 Task: Look for space in Alghero, Italy from 1st August, 2023 to 5th August, 2023 for 1 adult in price range Rs.6000 to Rs.15000. Place can be entire place with 1  bedroom having 1 bed and 1 bathroom. Property type can be house, flat, guest house. Amenities needed are: wifi, washing machine. Booking option can be shelf check-in. Required host language is English.
Action: Mouse moved to (391, 75)
Screenshot: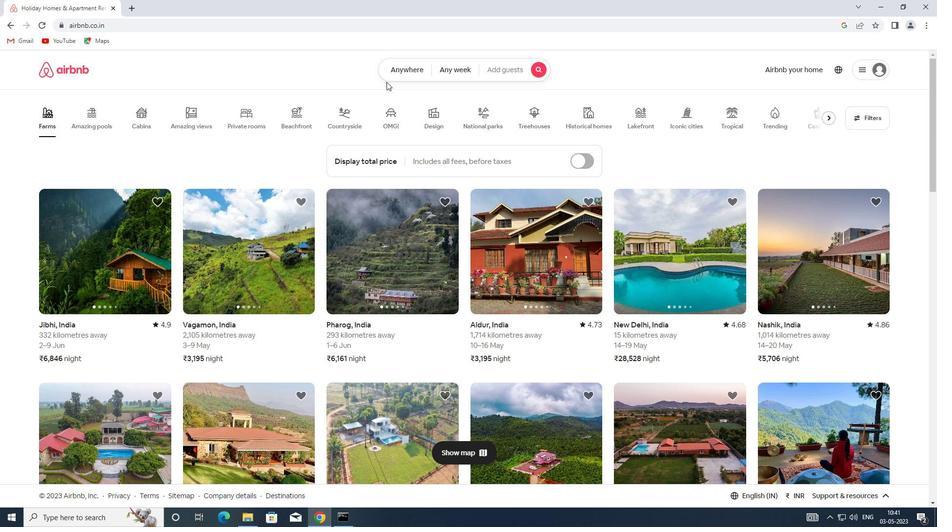 
Action: Mouse pressed left at (391, 75)
Screenshot: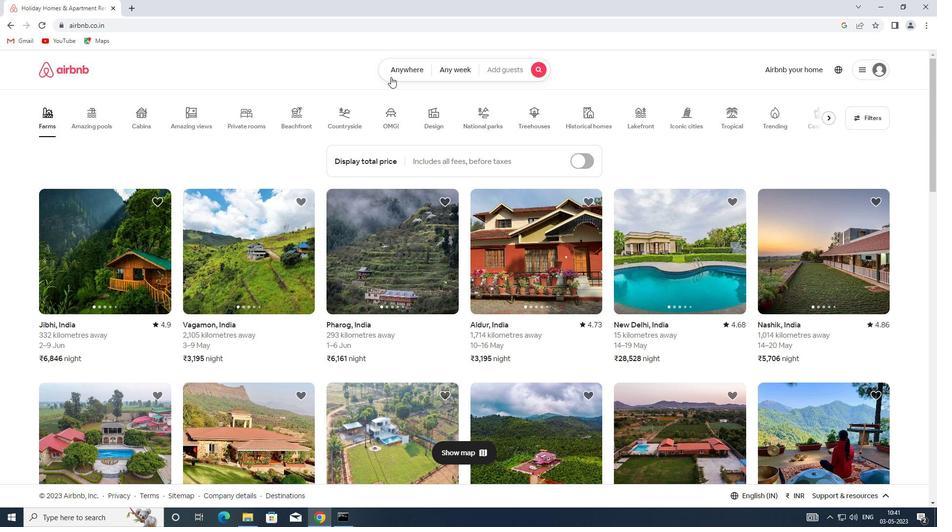 
Action: Mouse moved to (326, 106)
Screenshot: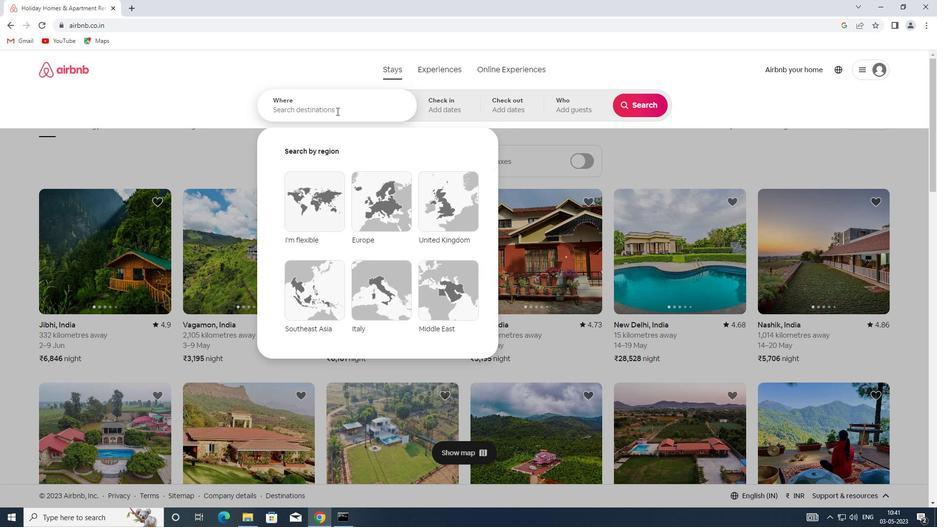 
Action: Mouse pressed left at (326, 106)
Screenshot: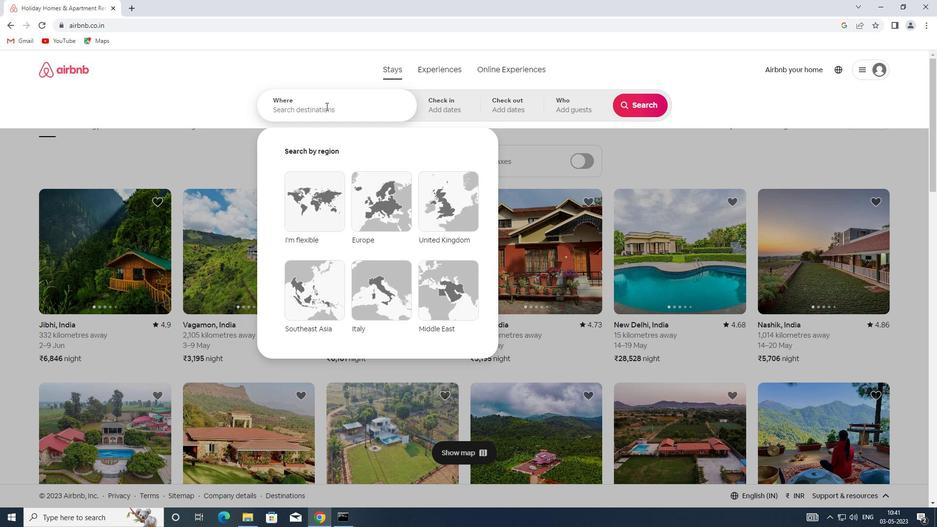 
Action: Key pressed <Key.shift>ALGHERO
Screenshot: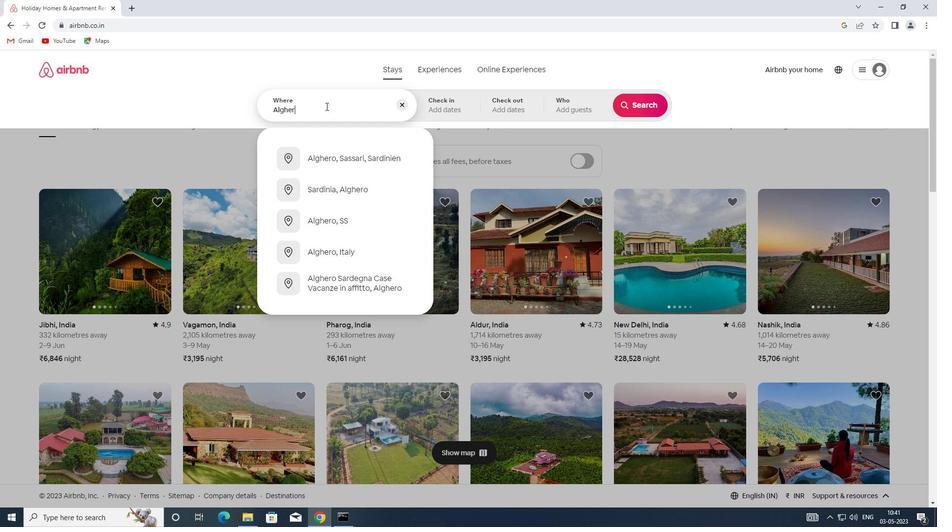 
Action: Mouse moved to (357, 216)
Screenshot: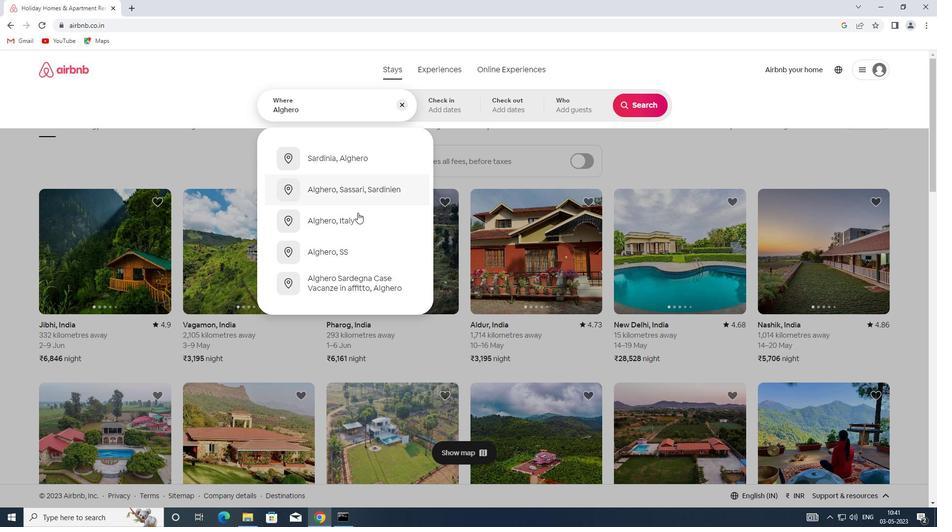 
Action: Mouse pressed left at (357, 216)
Screenshot: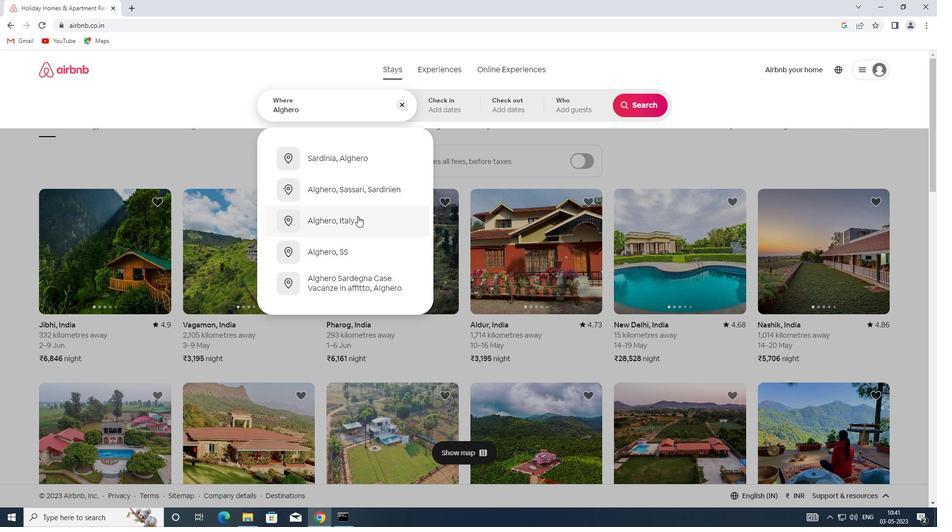 
Action: Mouse moved to (640, 185)
Screenshot: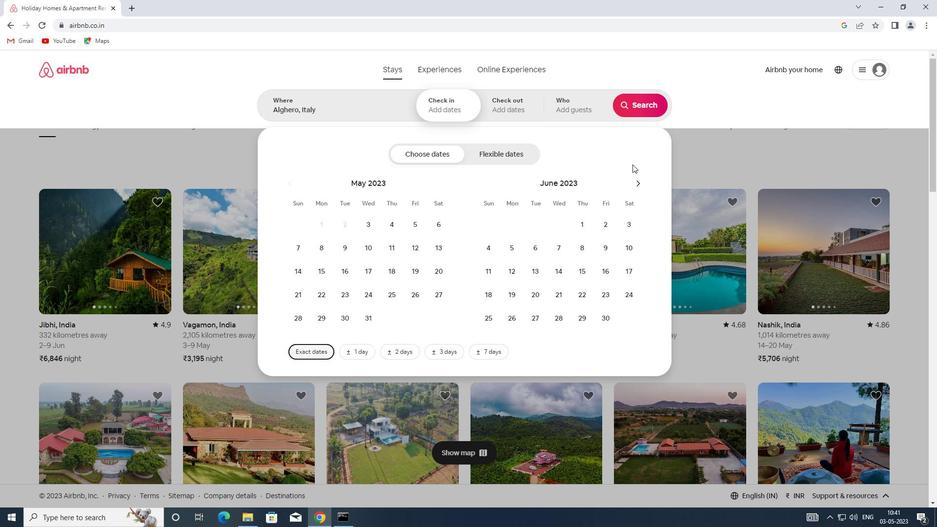 
Action: Mouse pressed left at (640, 185)
Screenshot: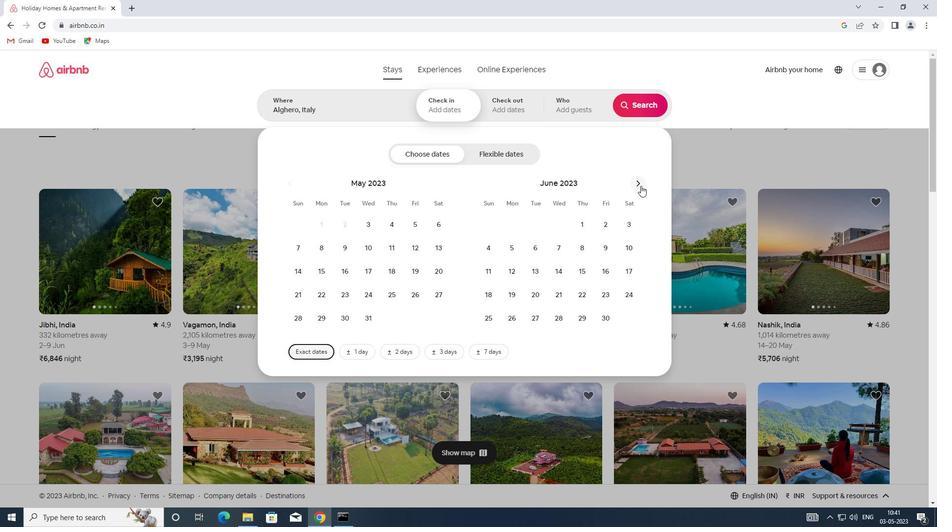
Action: Mouse pressed left at (640, 185)
Screenshot: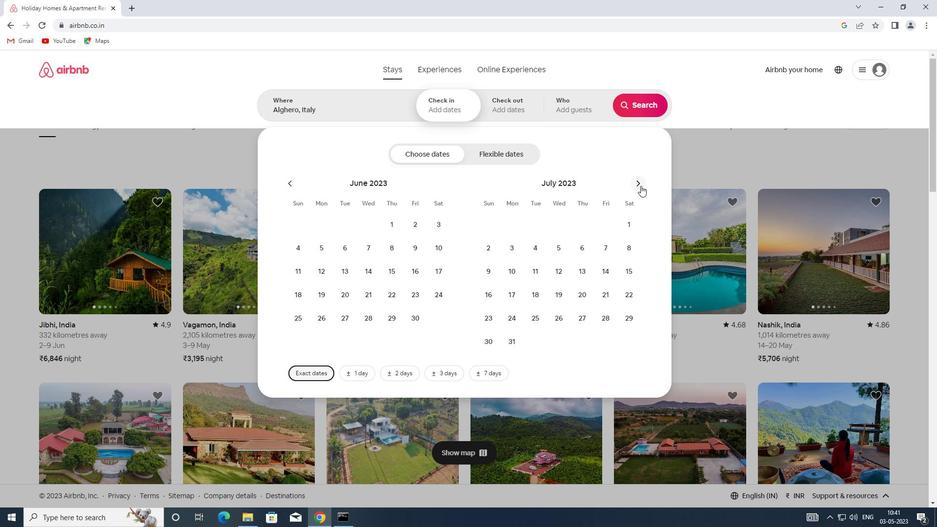 
Action: Mouse moved to (534, 219)
Screenshot: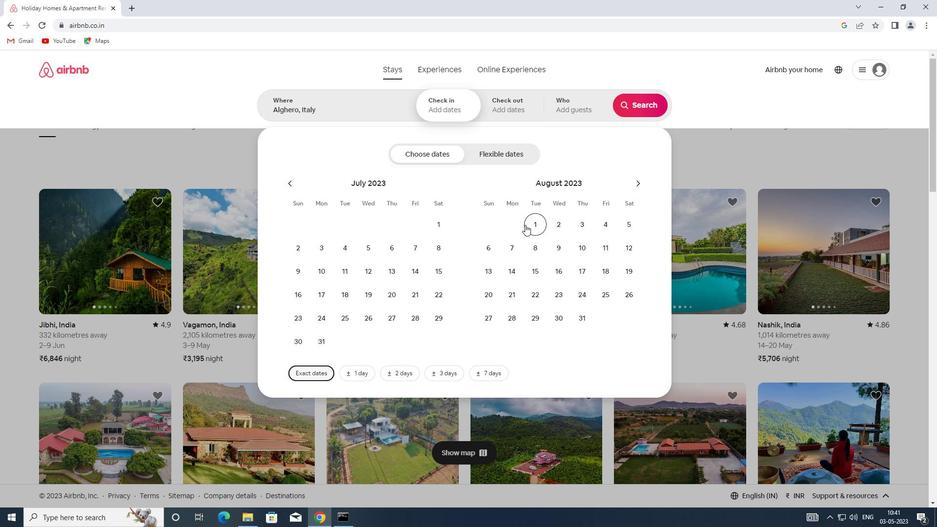 
Action: Mouse pressed left at (534, 219)
Screenshot: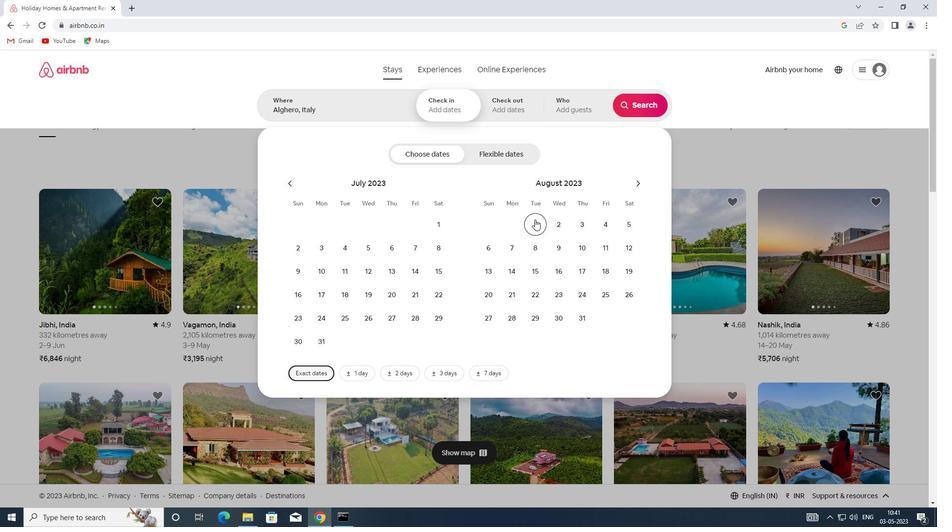 
Action: Mouse moved to (625, 227)
Screenshot: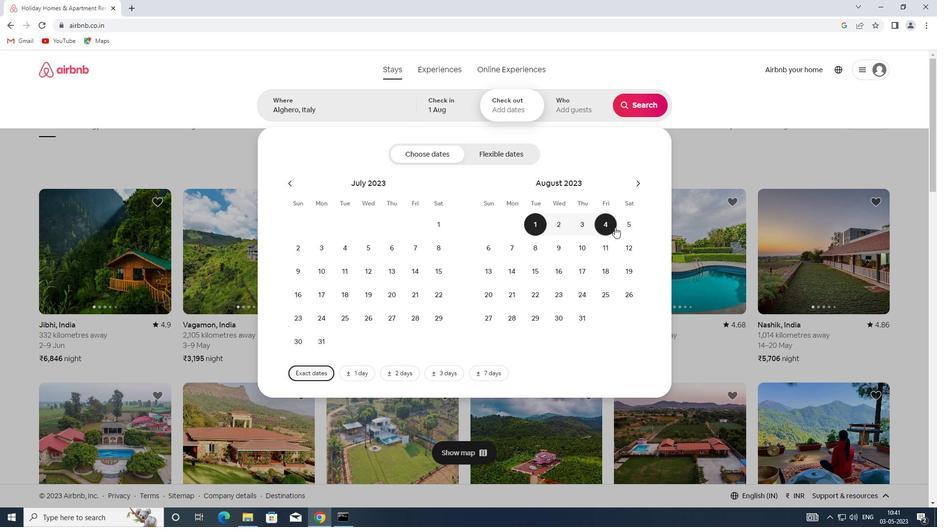 
Action: Mouse pressed left at (625, 227)
Screenshot: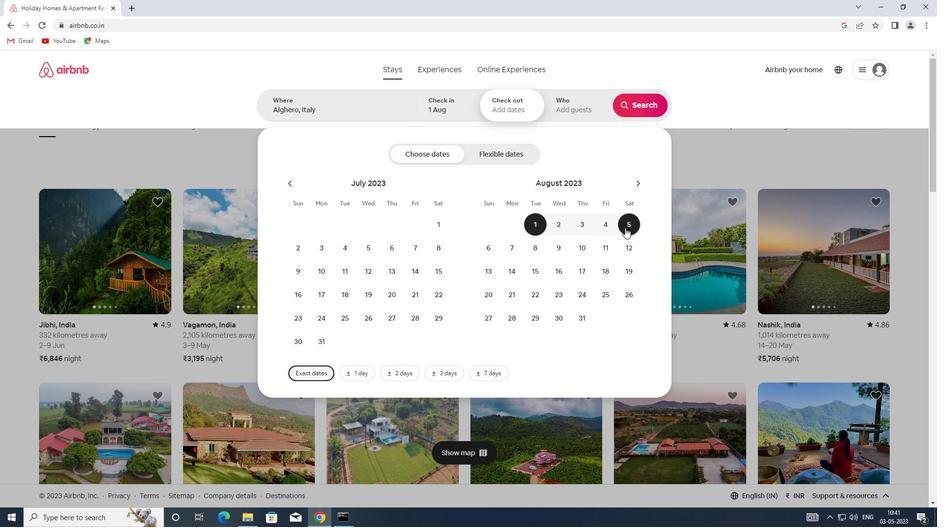 
Action: Mouse moved to (575, 103)
Screenshot: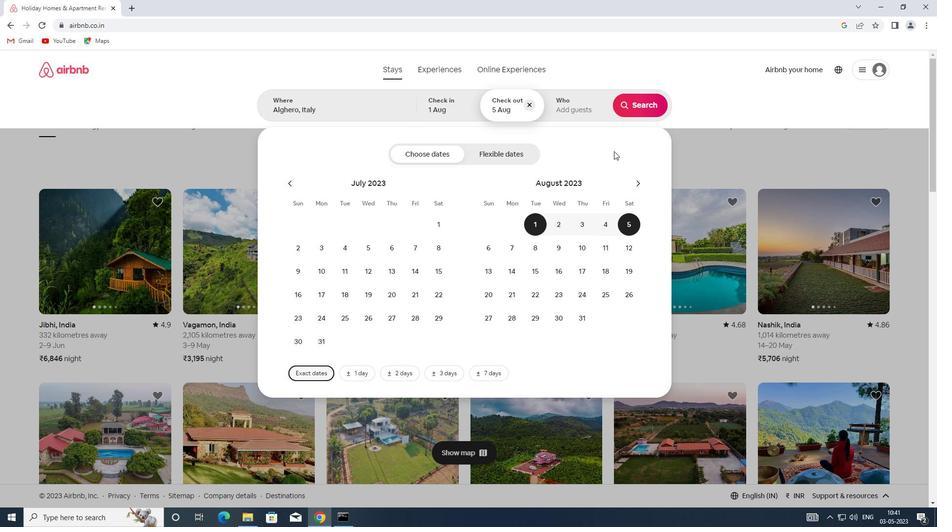 
Action: Mouse pressed left at (575, 103)
Screenshot: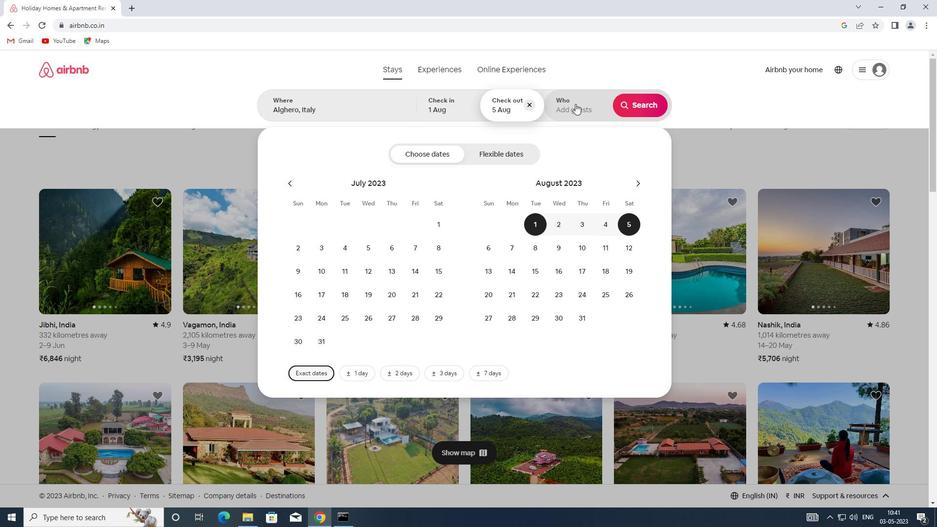 
Action: Mouse moved to (645, 154)
Screenshot: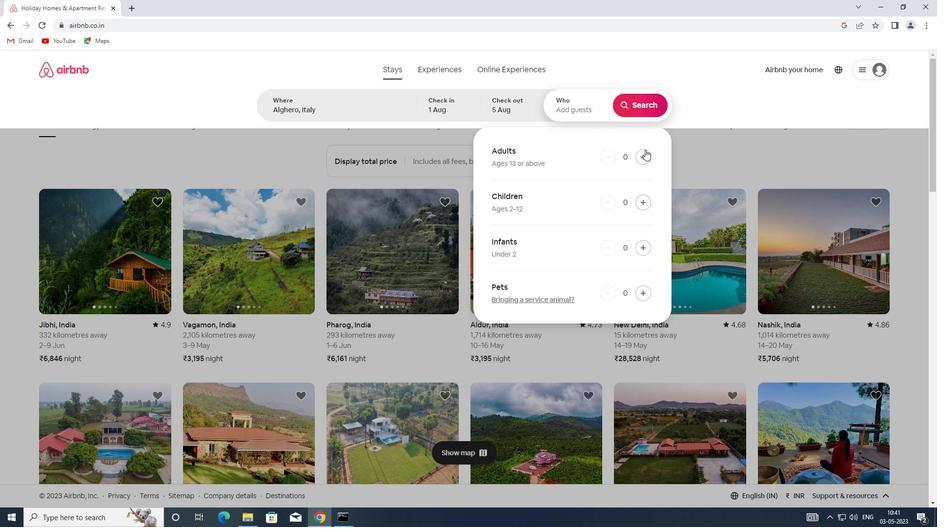 
Action: Mouse pressed left at (645, 154)
Screenshot: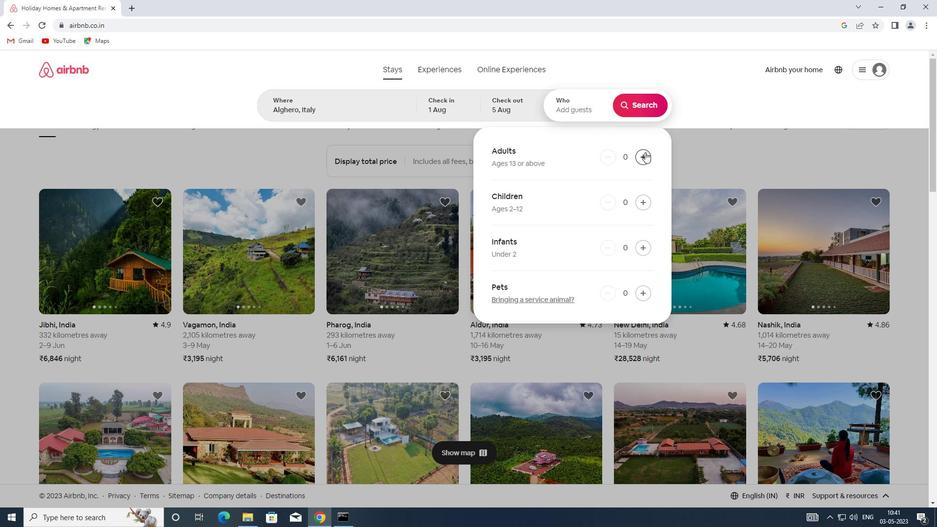 
Action: Mouse moved to (643, 100)
Screenshot: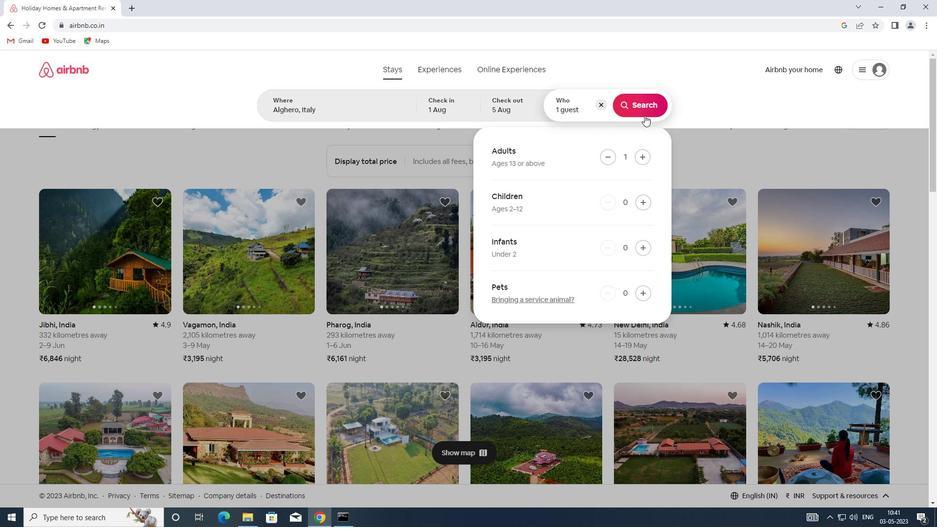
Action: Mouse pressed left at (643, 100)
Screenshot: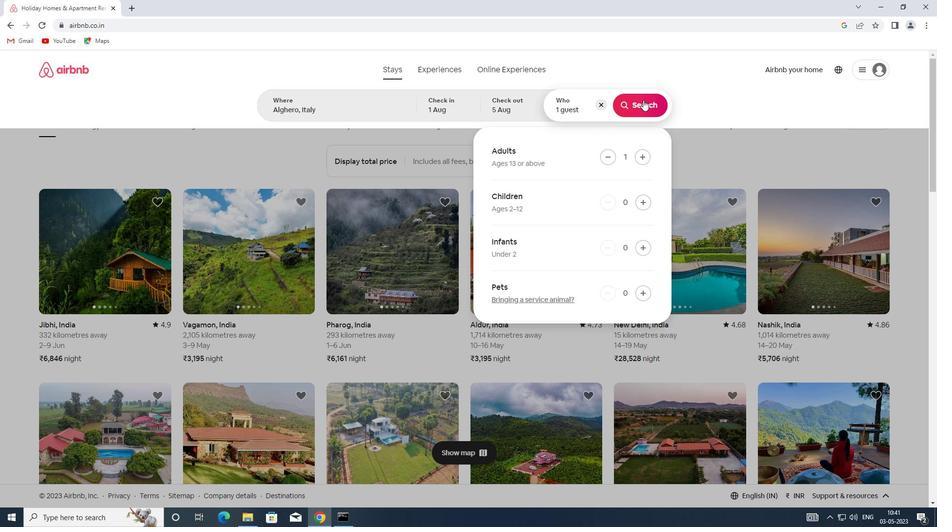
Action: Mouse moved to (892, 106)
Screenshot: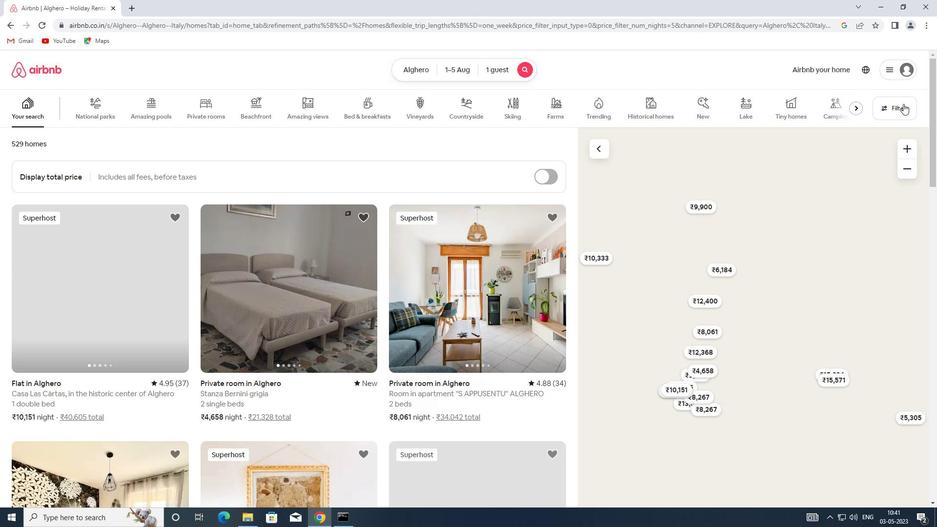 
Action: Mouse pressed left at (892, 106)
Screenshot: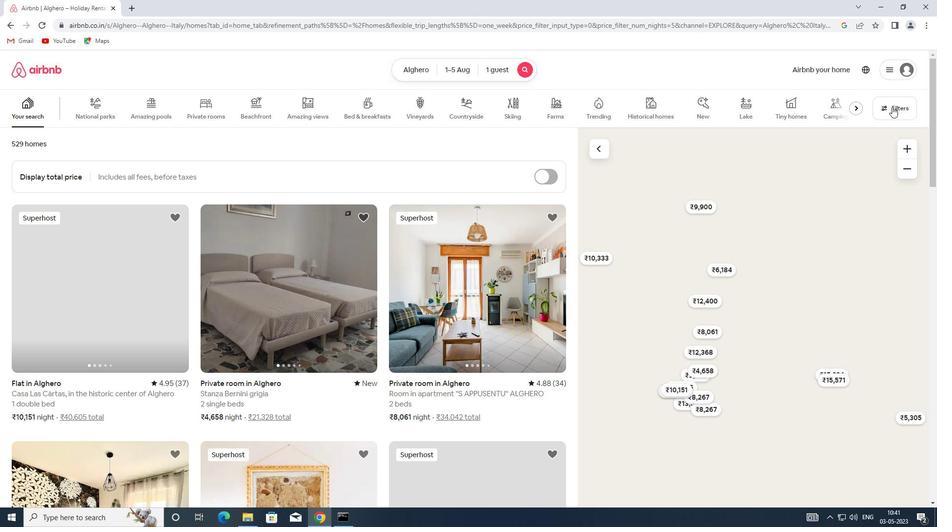 
Action: Mouse moved to (342, 232)
Screenshot: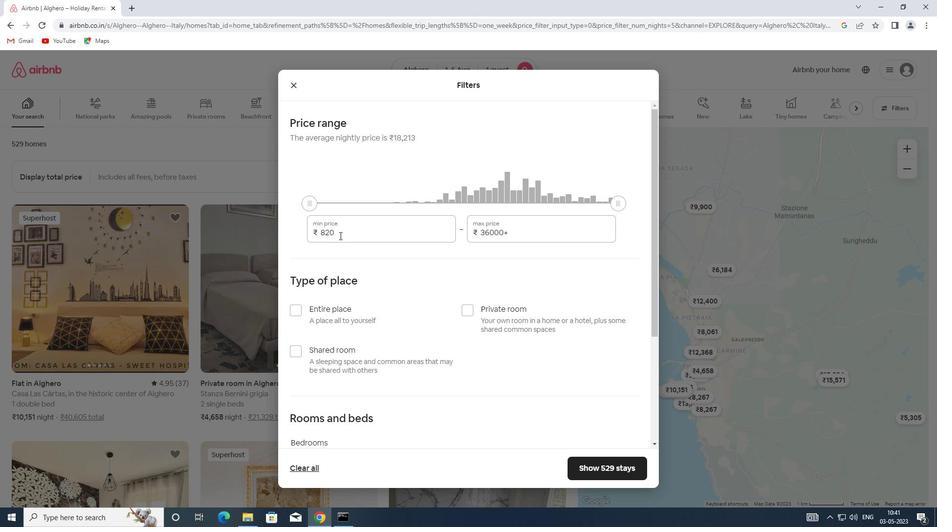 
Action: Mouse pressed left at (342, 232)
Screenshot: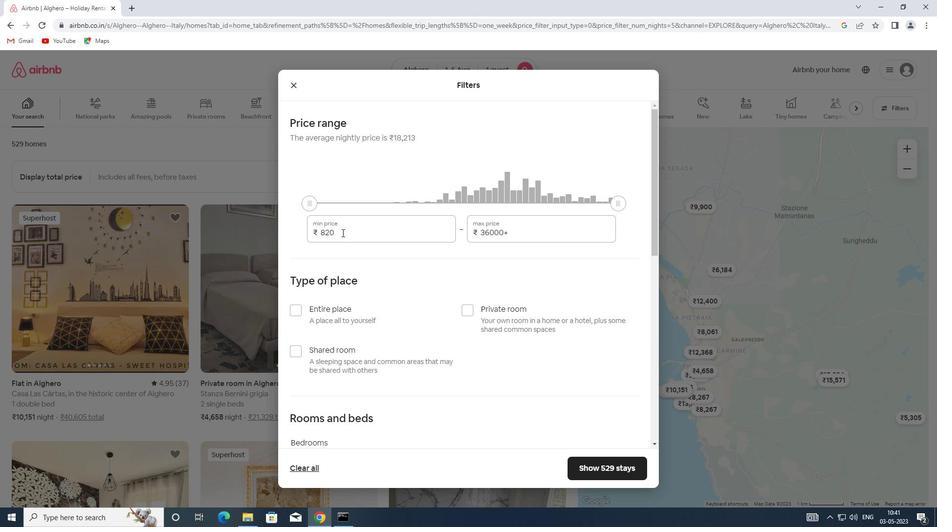 
Action: Mouse moved to (293, 232)
Screenshot: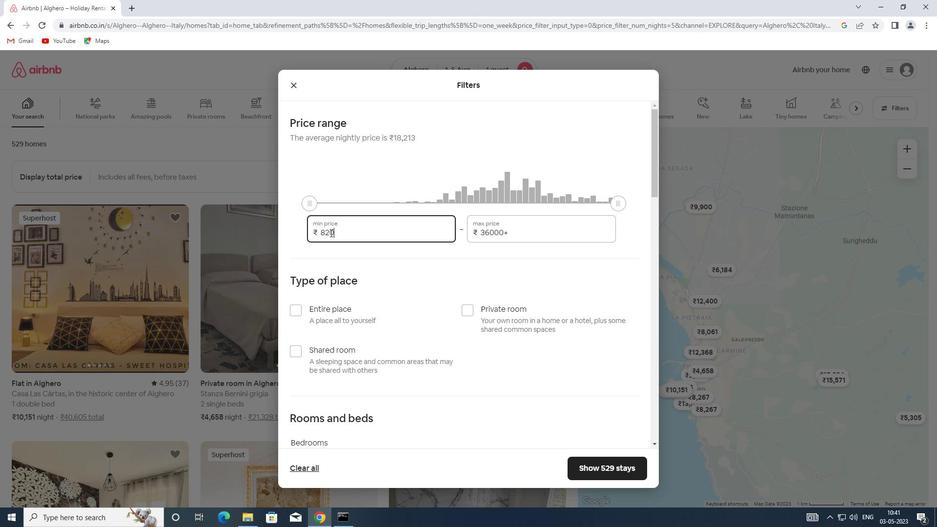 
Action: Key pressed 6000
Screenshot: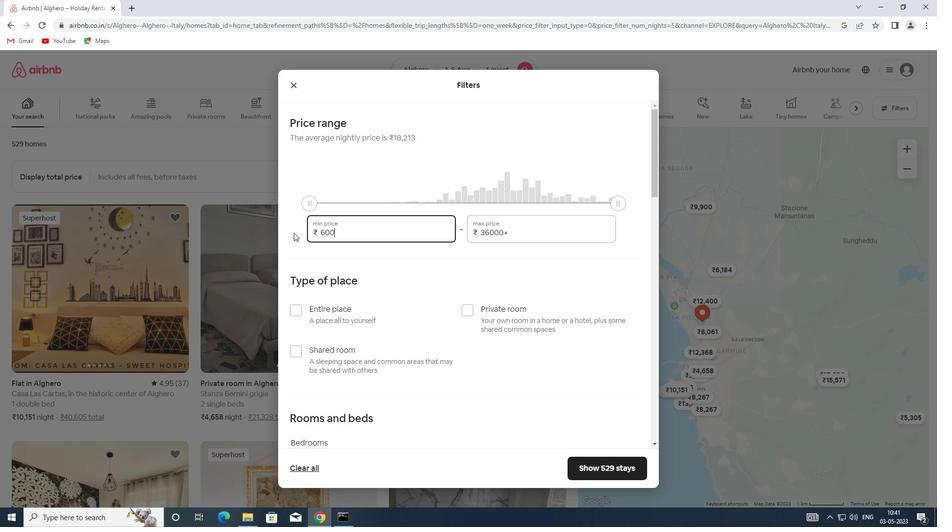 
Action: Mouse moved to (527, 233)
Screenshot: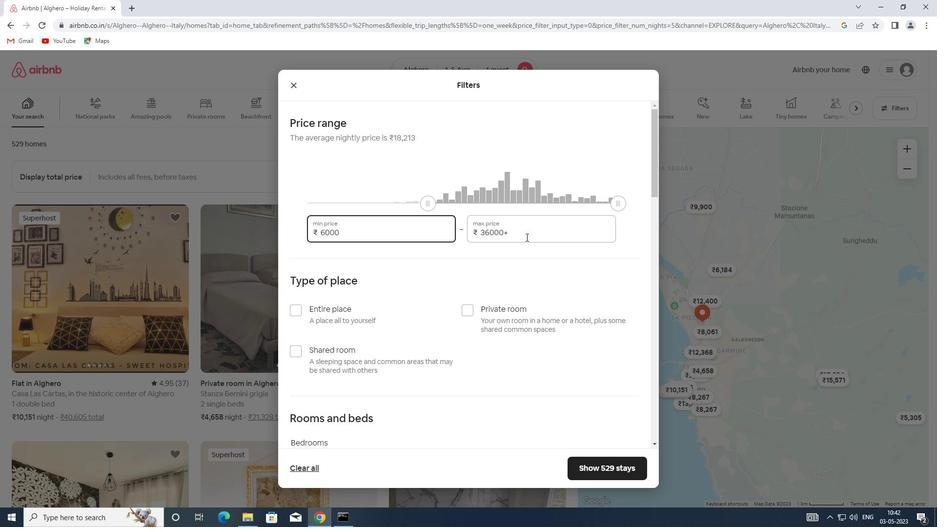 
Action: Mouse pressed left at (527, 233)
Screenshot: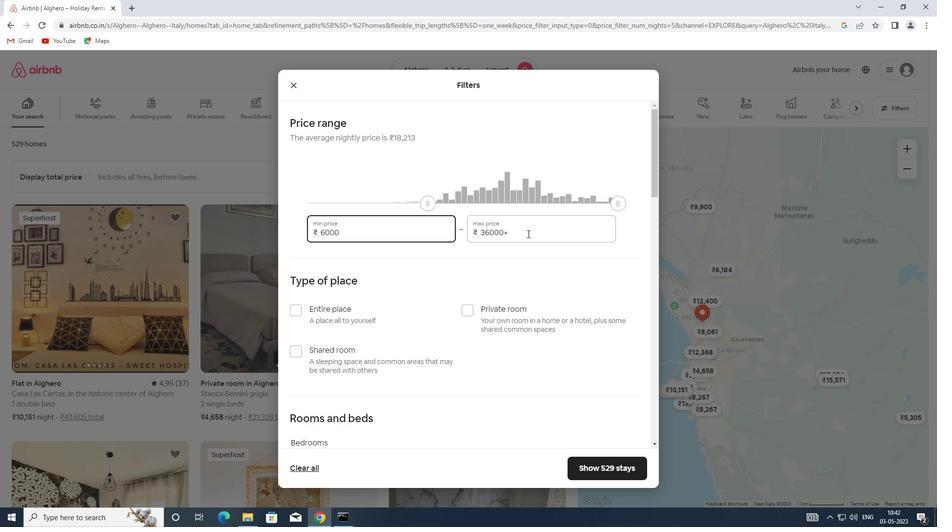 
Action: Mouse moved to (444, 233)
Screenshot: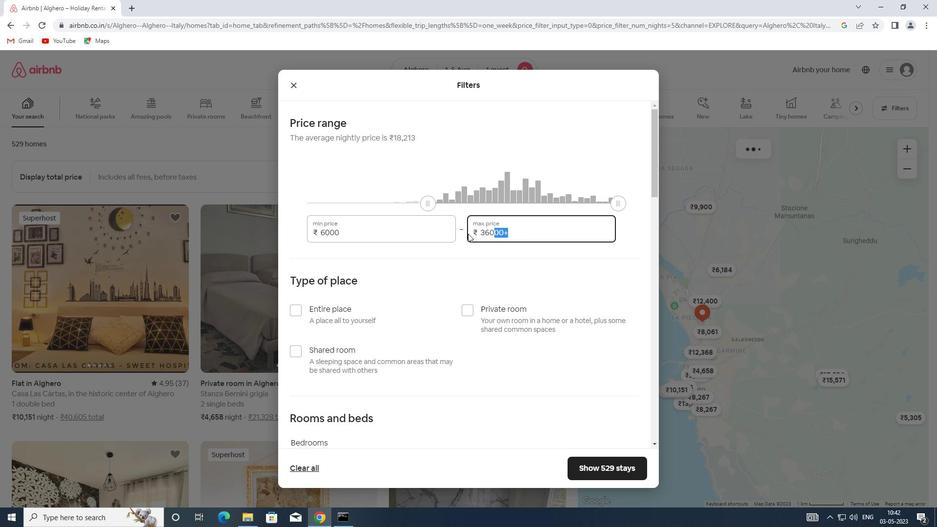 
Action: Key pressed 15000
Screenshot: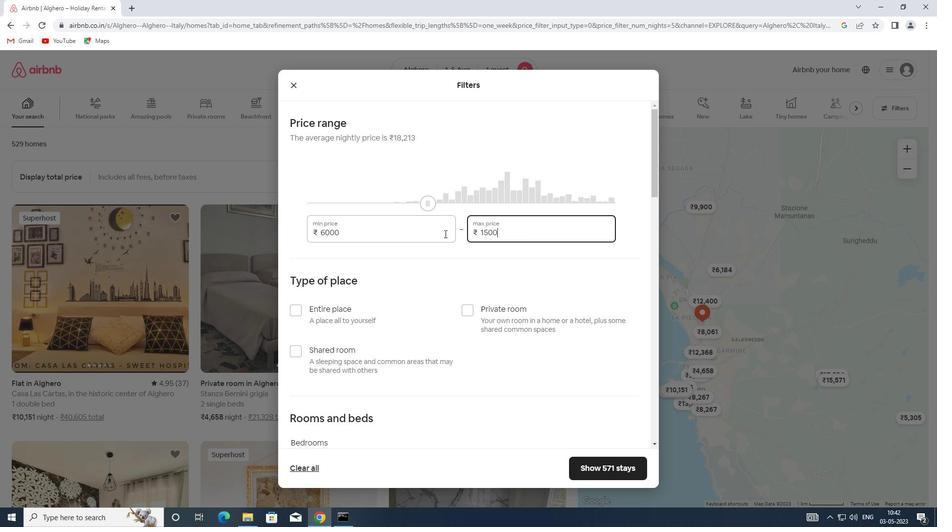 
Action: Mouse moved to (323, 315)
Screenshot: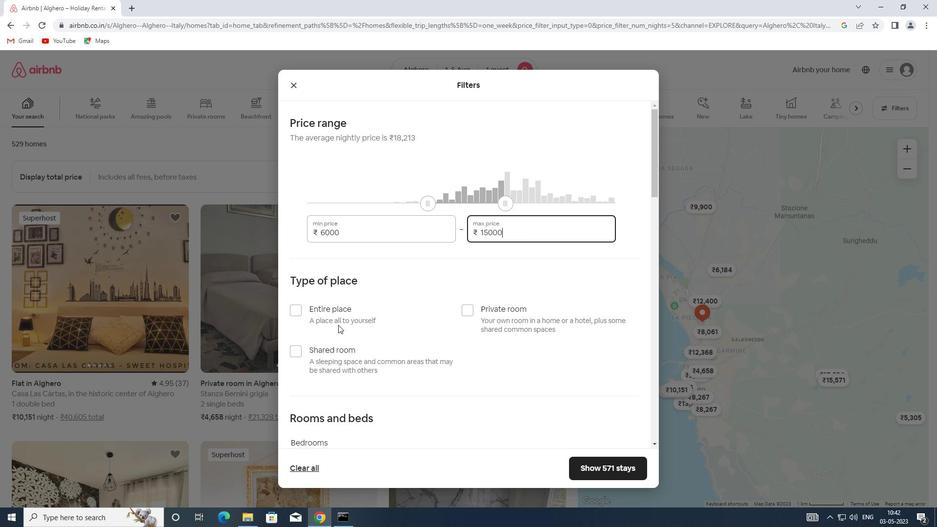 
Action: Mouse pressed left at (323, 315)
Screenshot: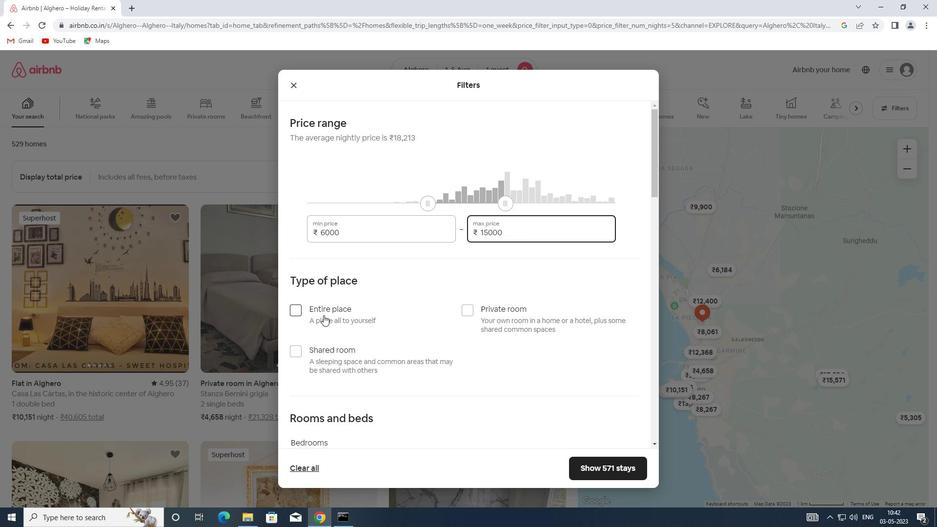 
Action: Mouse scrolled (323, 314) with delta (0, 0)
Screenshot: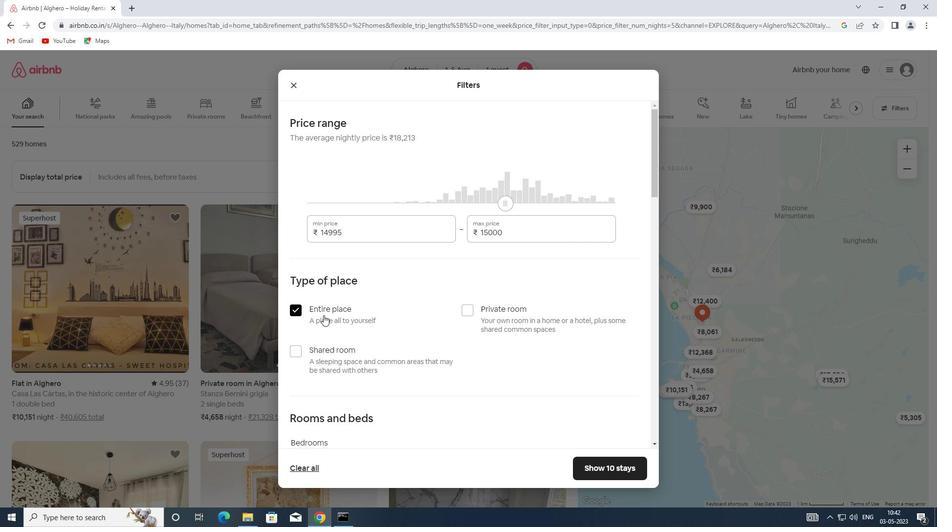 
Action: Mouse moved to (312, 313)
Screenshot: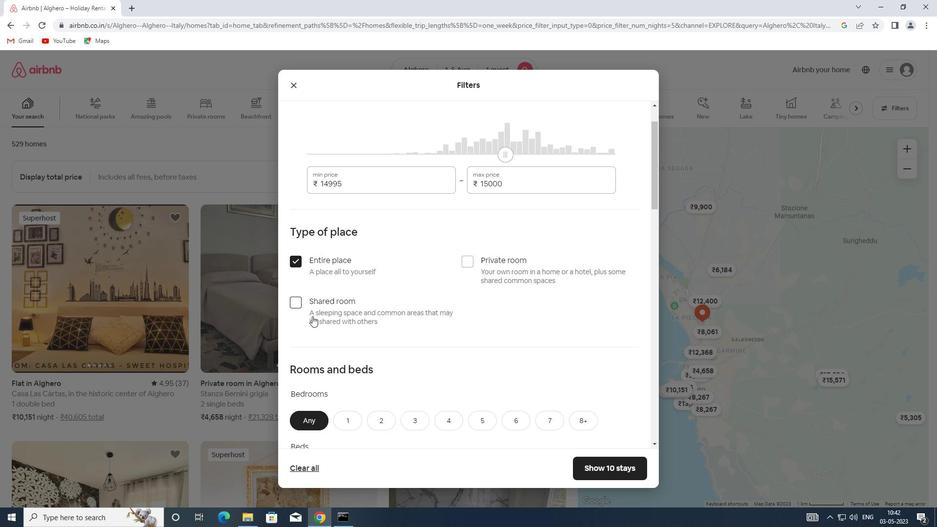 
Action: Mouse scrolled (312, 313) with delta (0, 0)
Screenshot: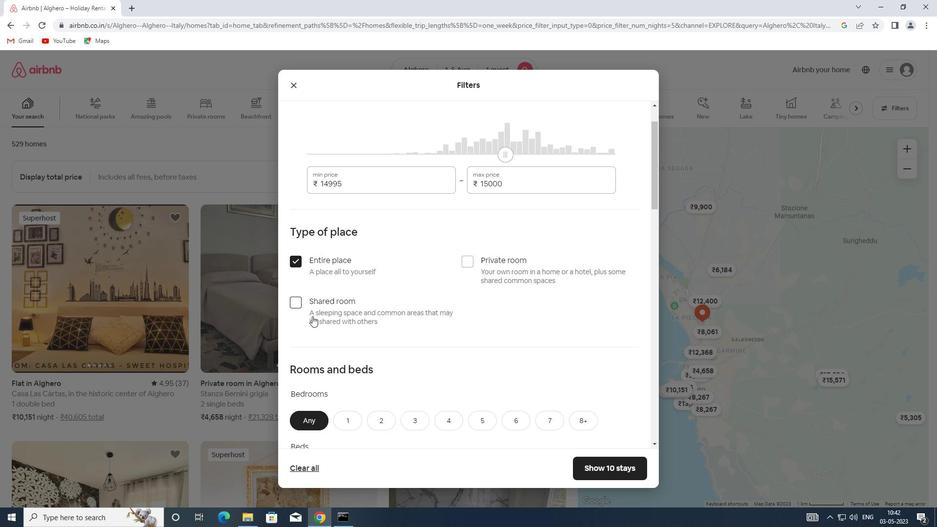 
Action: Mouse scrolled (312, 313) with delta (0, 0)
Screenshot: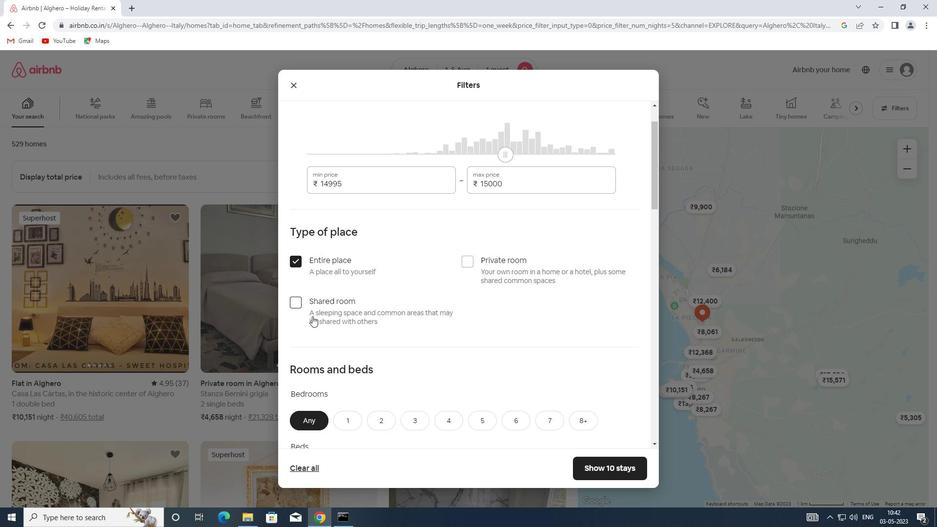 
Action: Mouse scrolled (312, 313) with delta (0, 0)
Screenshot: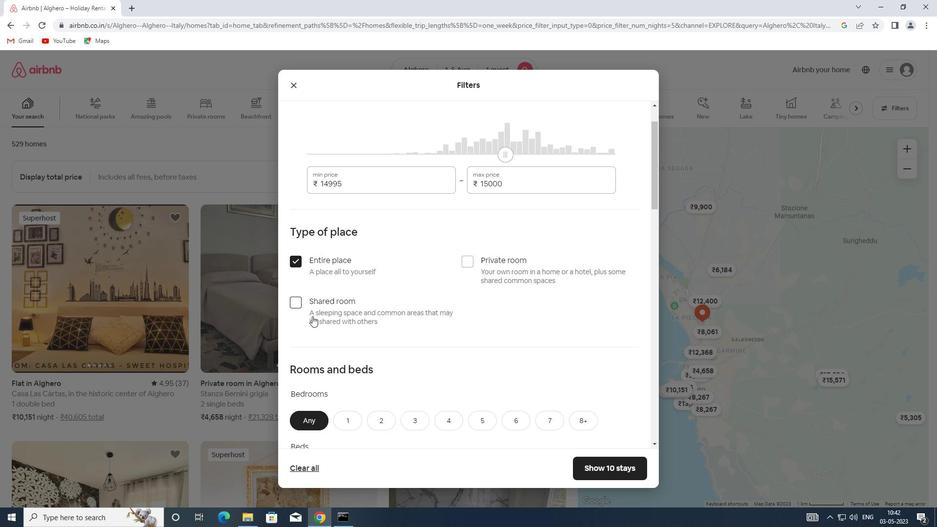 
Action: Mouse scrolled (312, 313) with delta (0, 0)
Screenshot: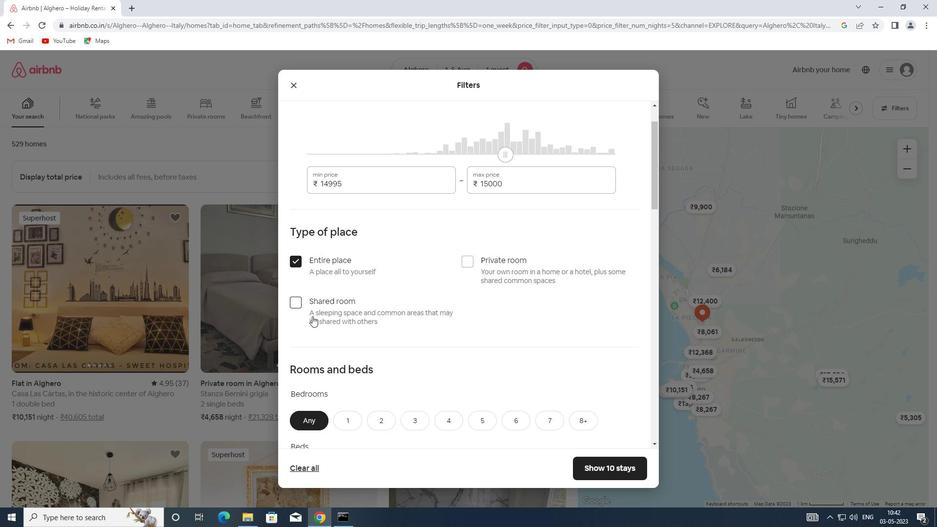 
Action: Mouse scrolled (312, 313) with delta (0, 0)
Screenshot: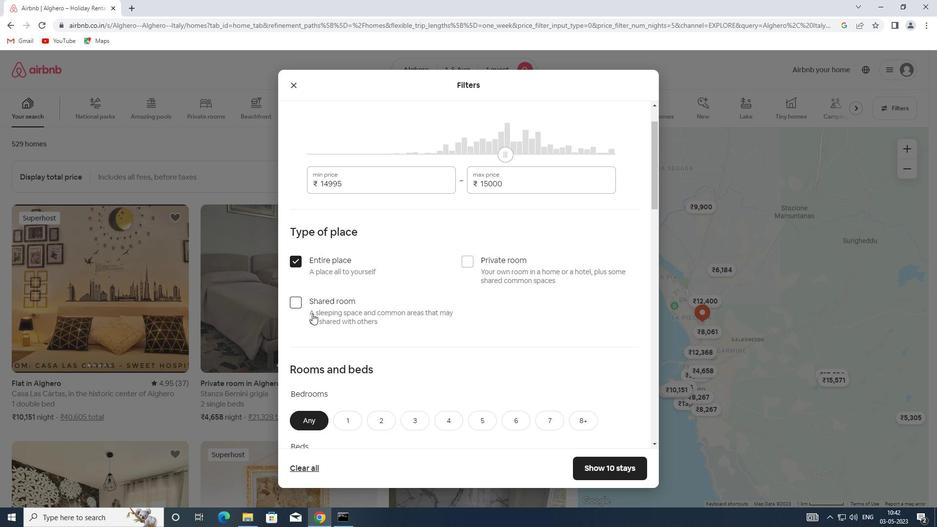 
Action: Mouse moved to (343, 176)
Screenshot: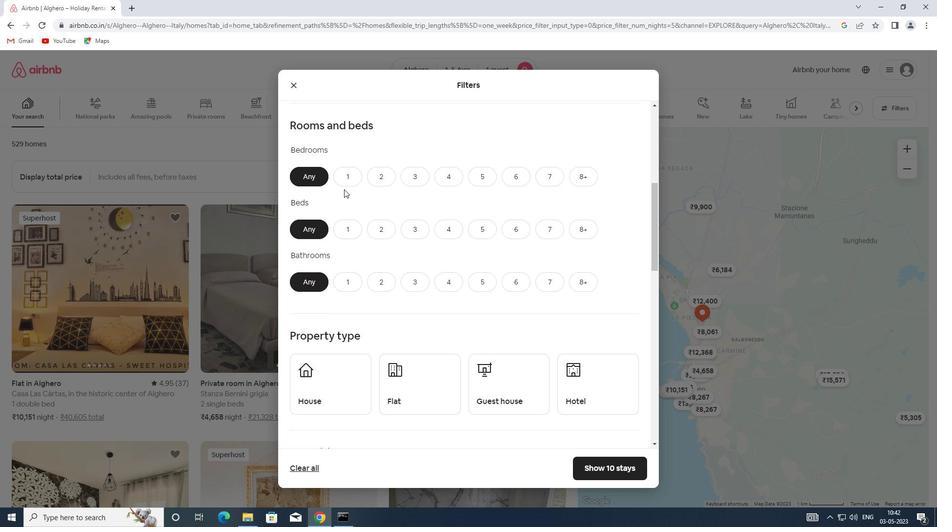 
Action: Mouse pressed left at (343, 176)
Screenshot: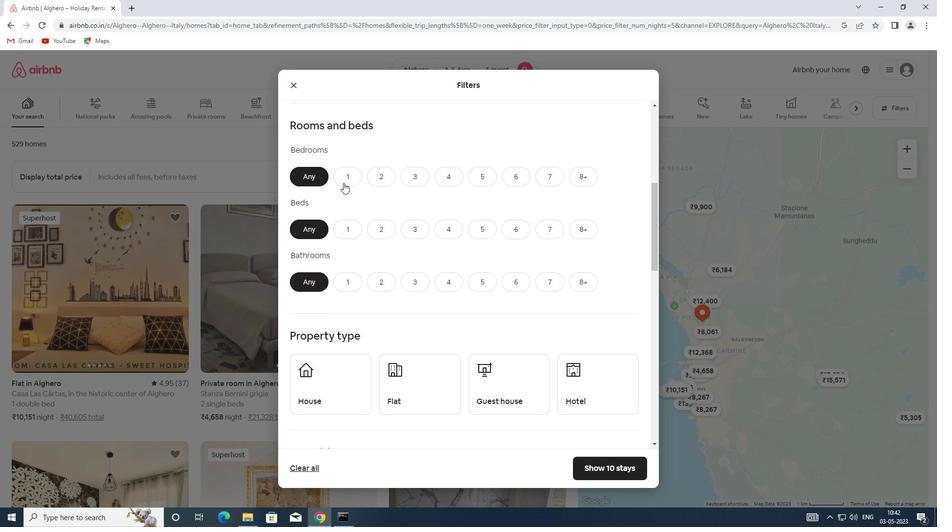 
Action: Mouse moved to (351, 236)
Screenshot: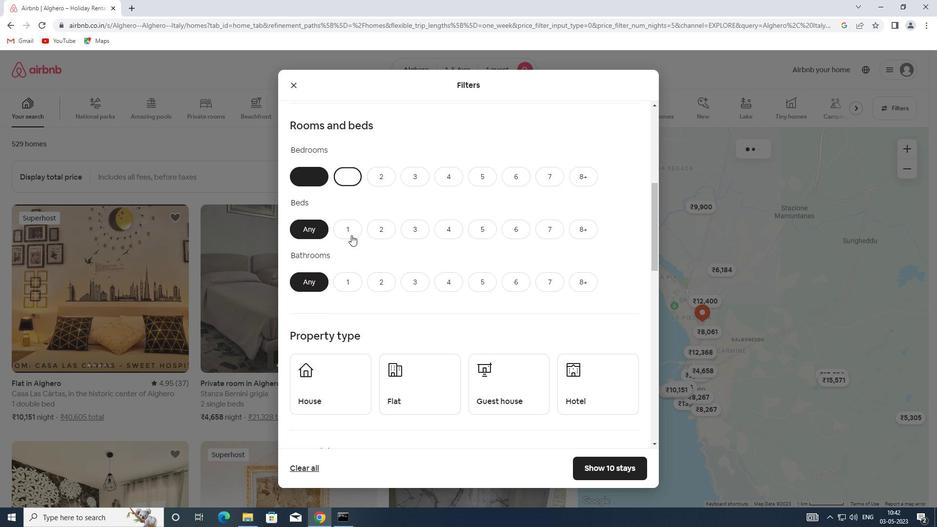 
Action: Mouse pressed left at (351, 236)
Screenshot: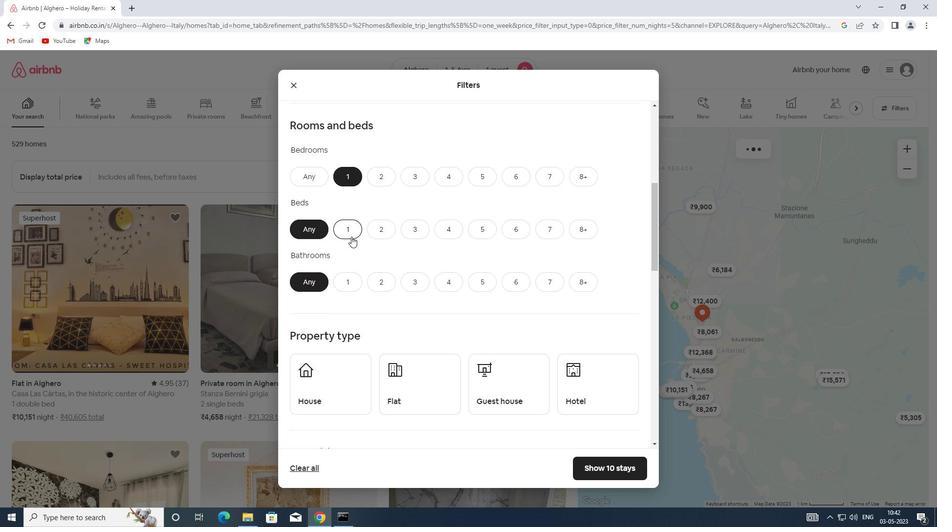 
Action: Mouse moved to (343, 282)
Screenshot: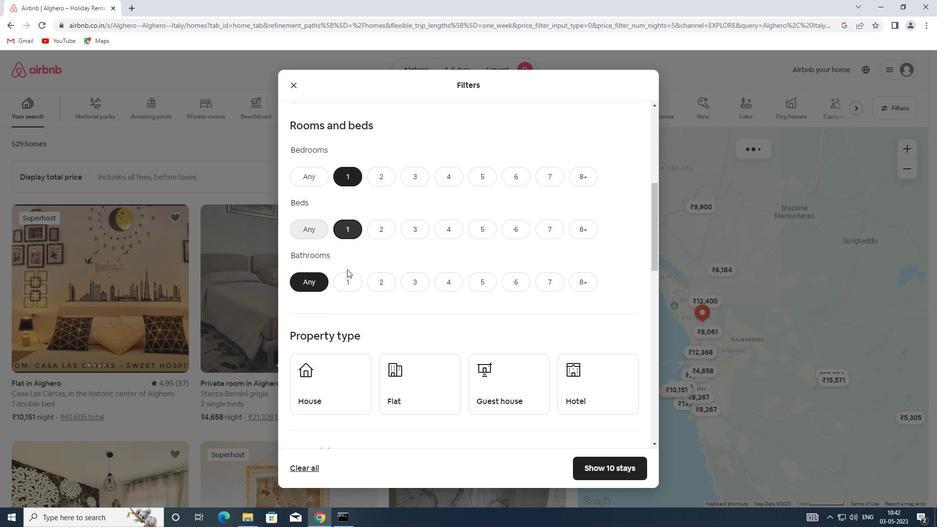 
Action: Mouse pressed left at (343, 282)
Screenshot: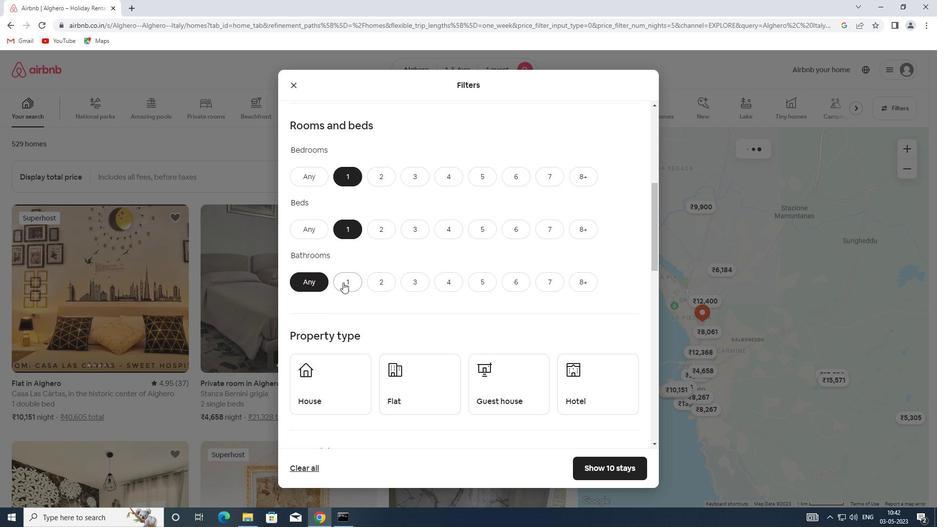 
Action: Mouse scrolled (343, 282) with delta (0, 0)
Screenshot: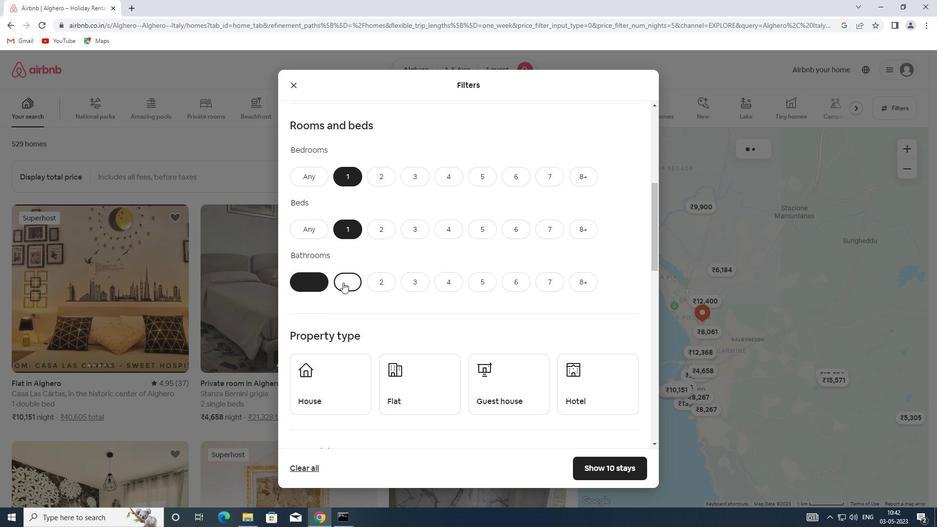 
Action: Mouse scrolled (343, 282) with delta (0, 0)
Screenshot: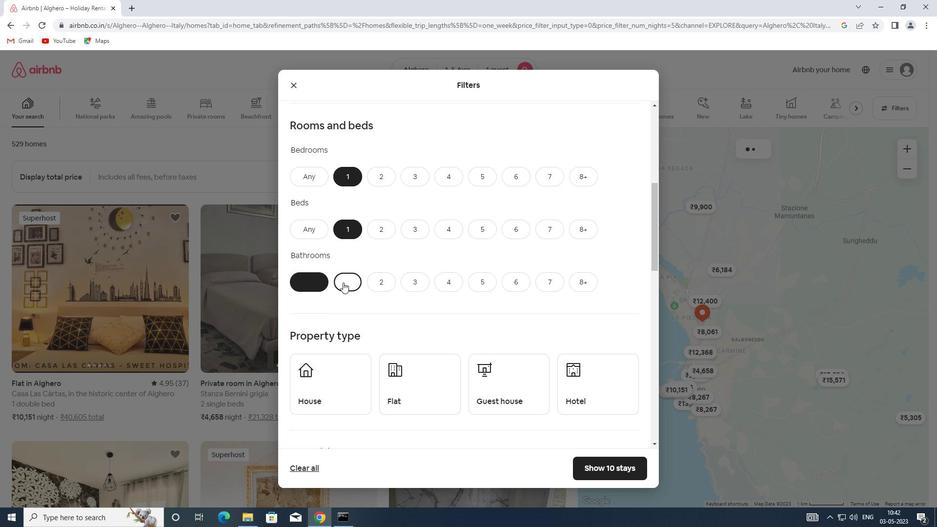 
Action: Mouse scrolled (343, 282) with delta (0, 0)
Screenshot: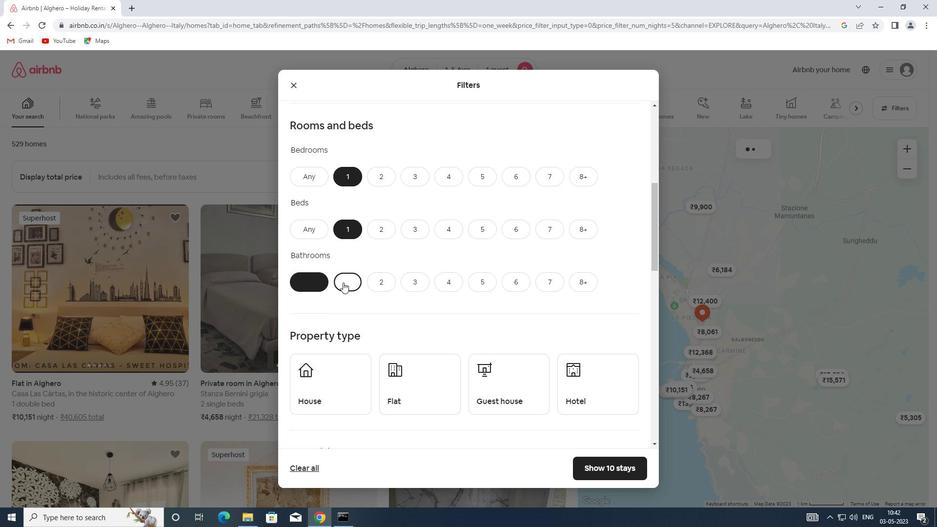 
Action: Mouse moved to (333, 240)
Screenshot: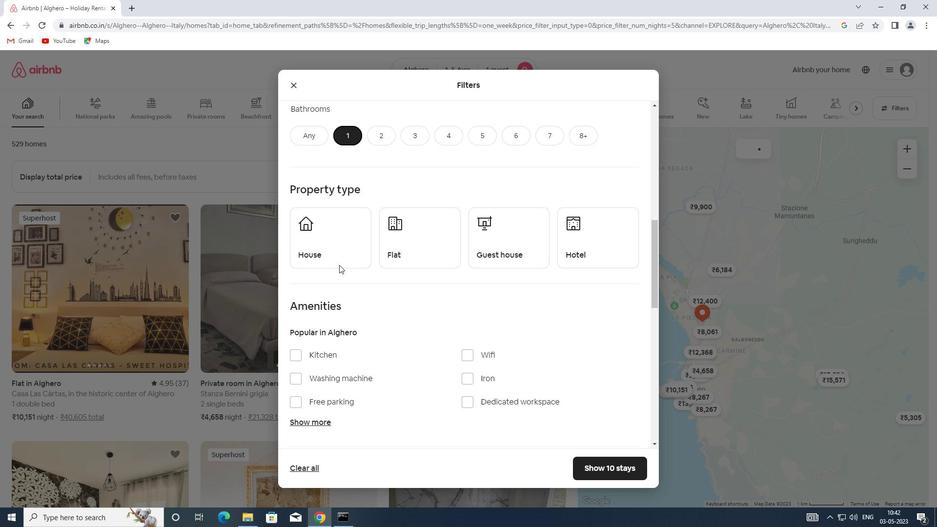 
Action: Mouse pressed left at (333, 240)
Screenshot: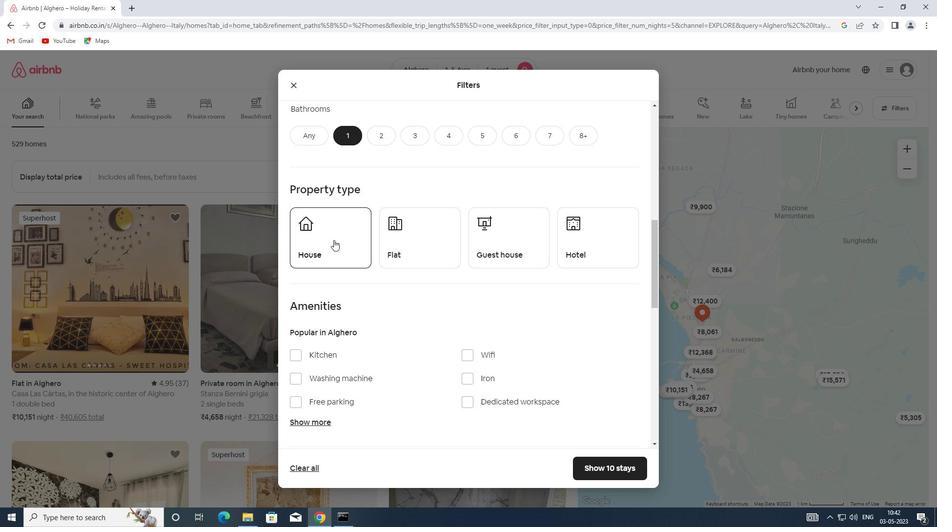 
Action: Mouse moved to (402, 257)
Screenshot: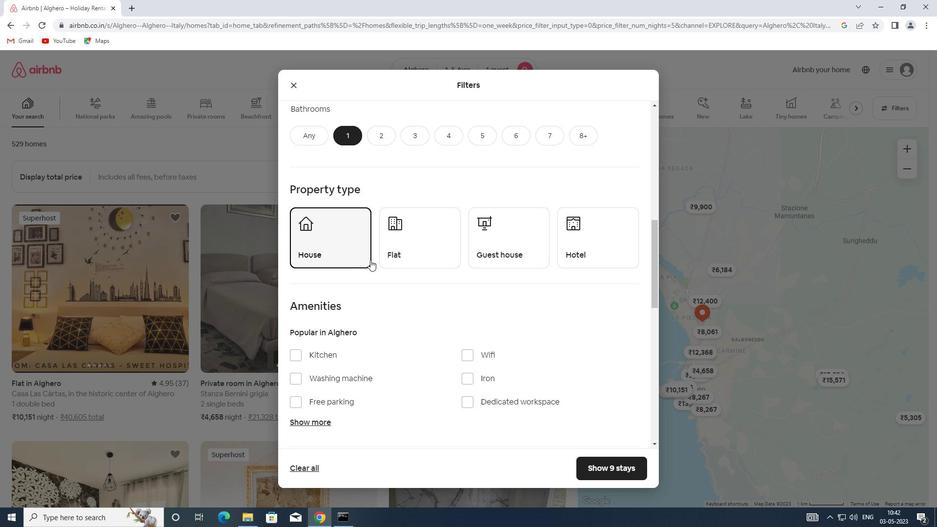 
Action: Mouse pressed left at (402, 257)
Screenshot: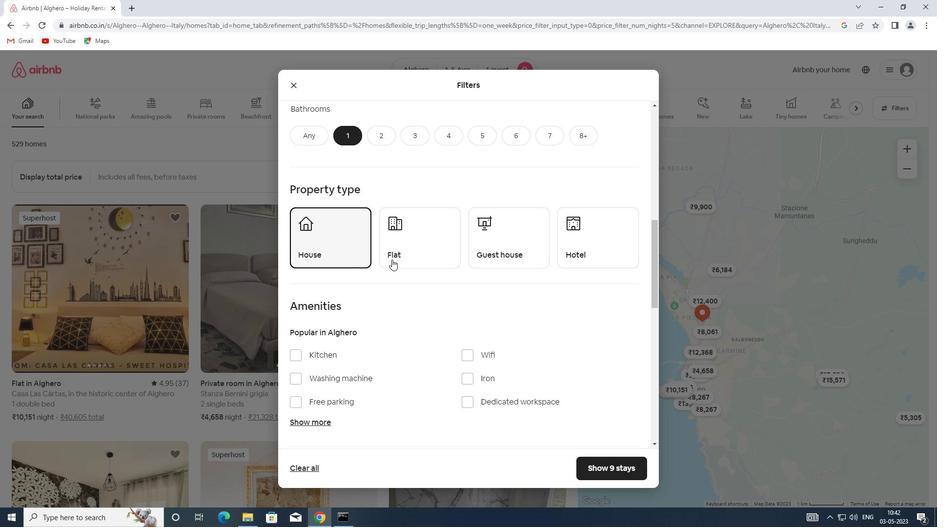 
Action: Mouse moved to (499, 250)
Screenshot: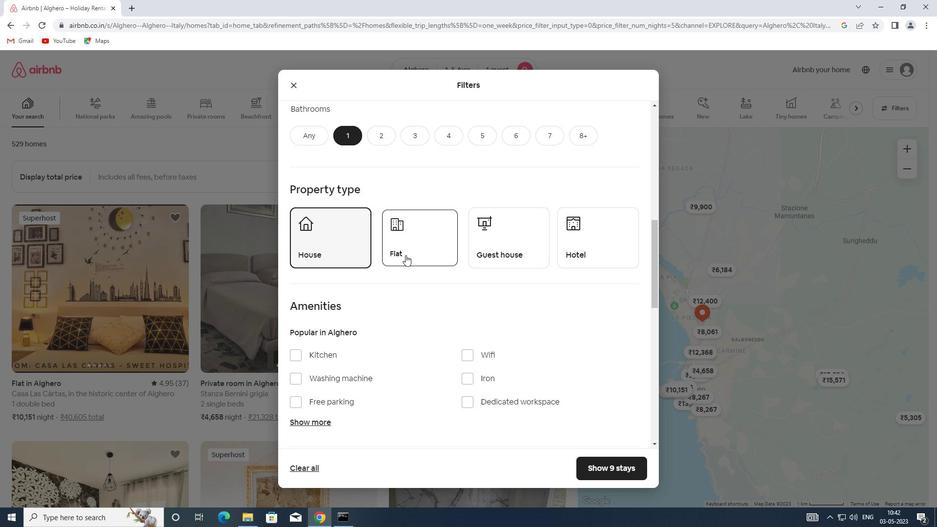 
Action: Mouse pressed left at (499, 250)
Screenshot: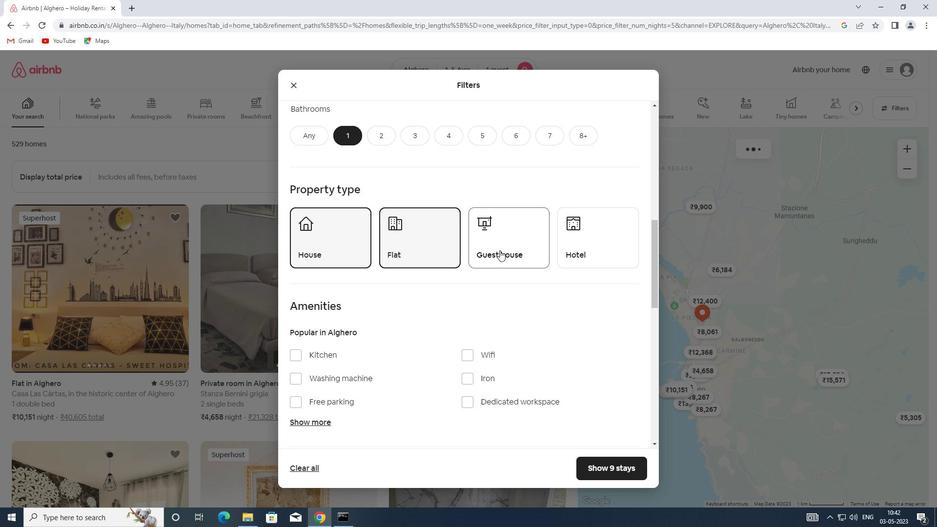 
Action: Mouse moved to (566, 248)
Screenshot: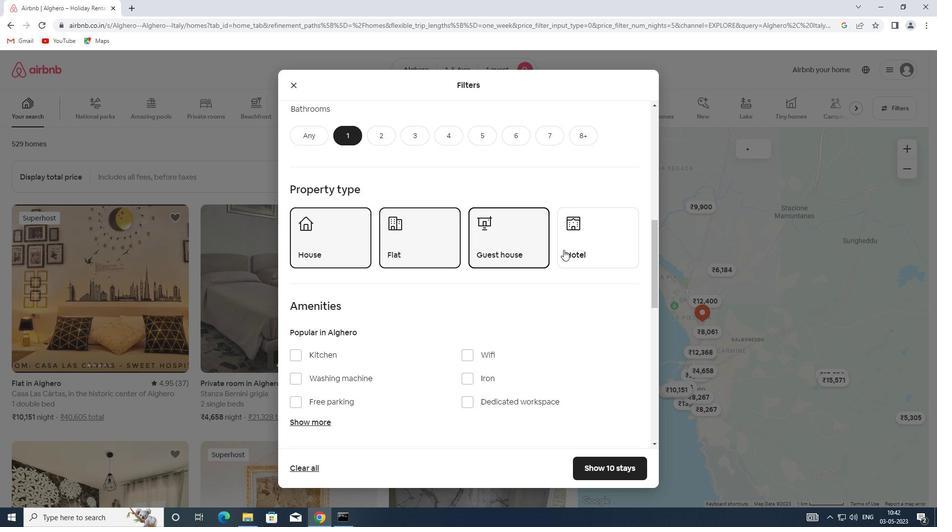 
Action: Mouse pressed left at (566, 248)
Screenshot: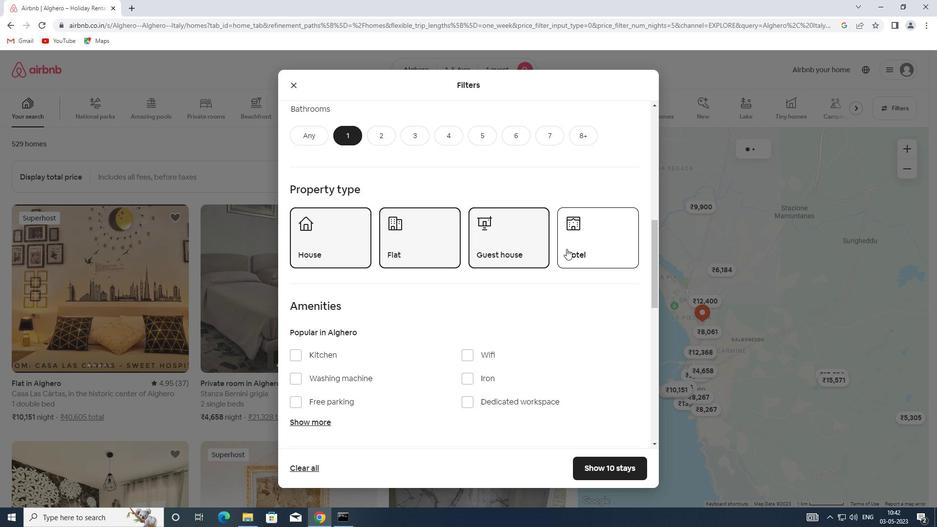 
Action: Mouse moved to (520, 253)
Screenshot: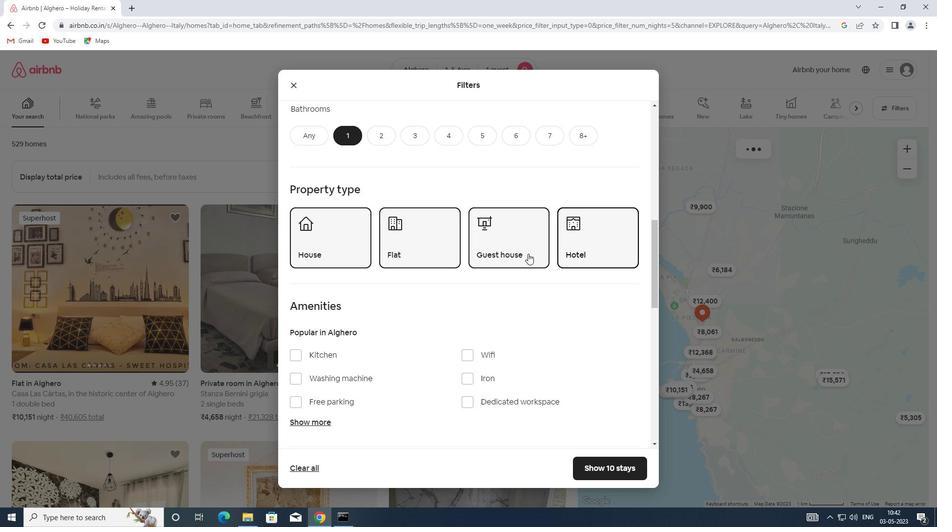 
Action: Mouse scrolled (520, 253) with delta (0, 0)
Screenshot: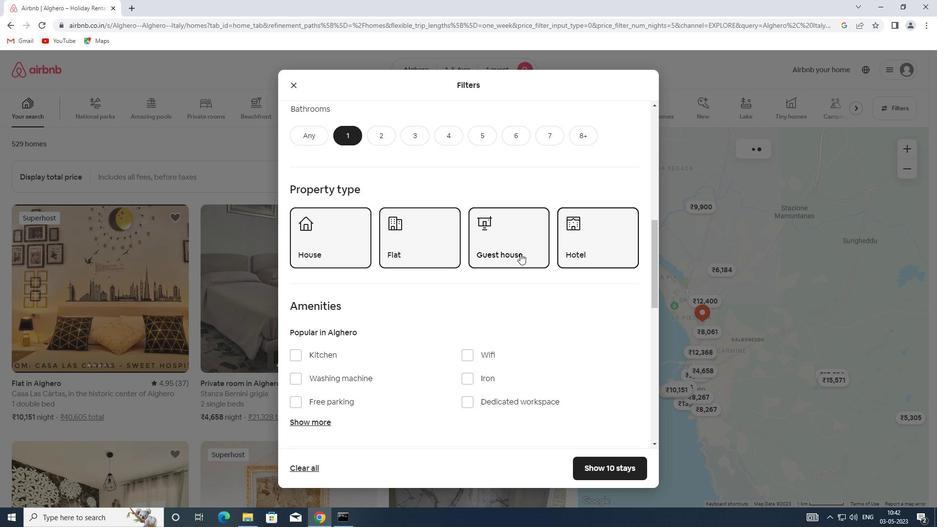 
Action: Mouse scrolled (520, 253) with delta (0, 0)
Screenshot: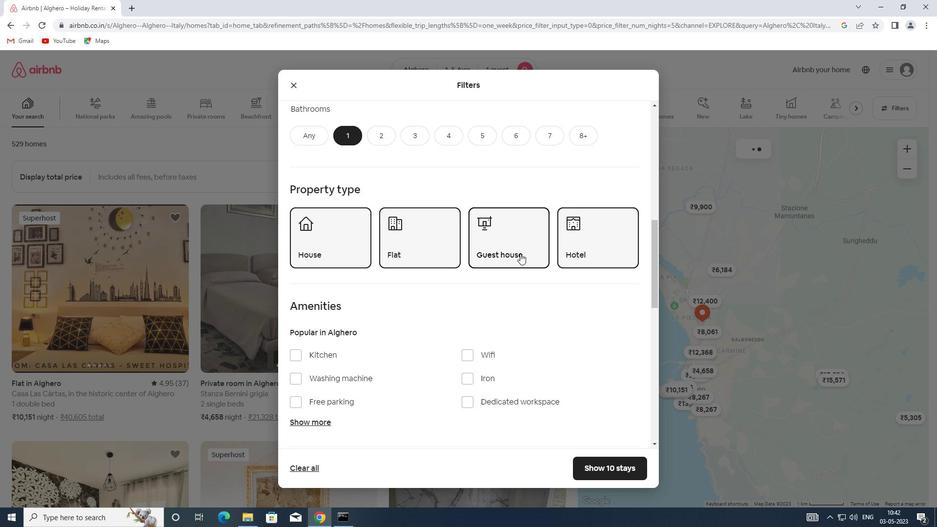 
Action: Mouse scrolled (520, 253) with delta (0, 0)
Screenshot: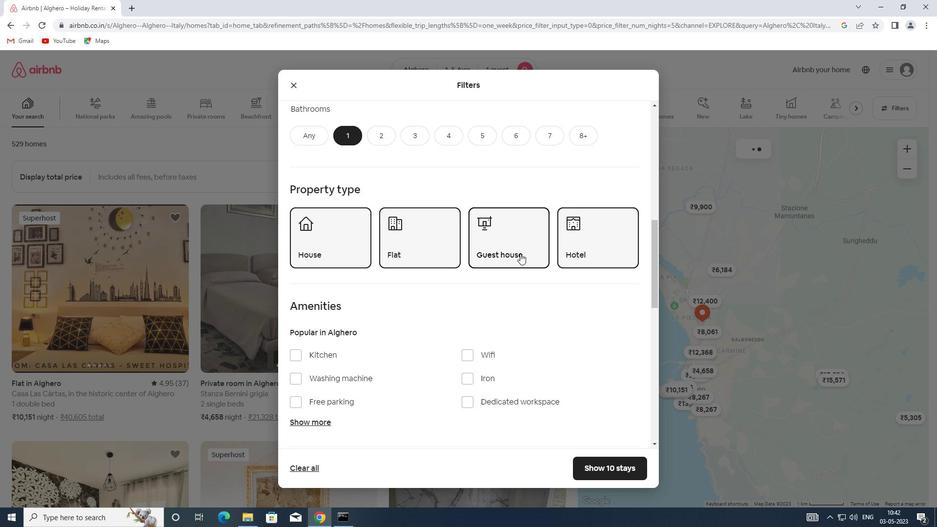 
Action: Mouse scrolled (520, 253) with delta (0, 0)
Screenshot: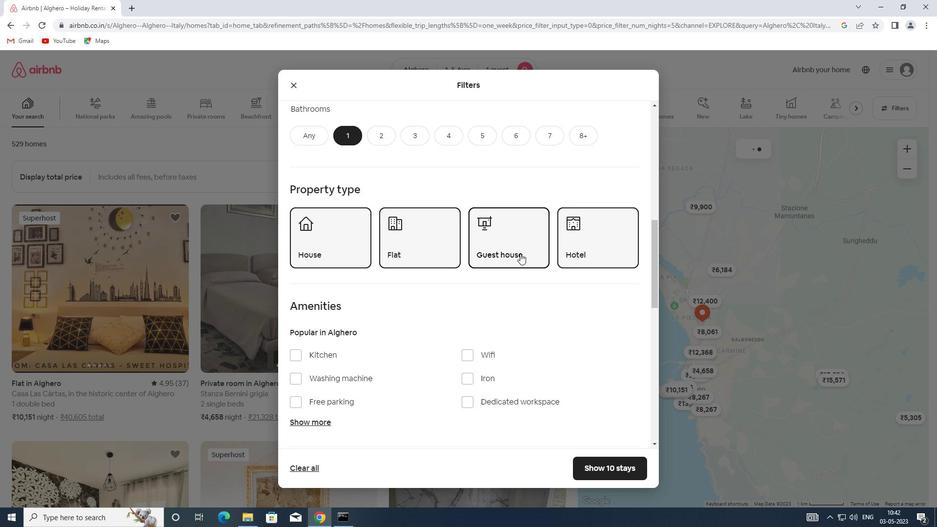 
Action: Mouse moved to (519, 253)
Screenshot: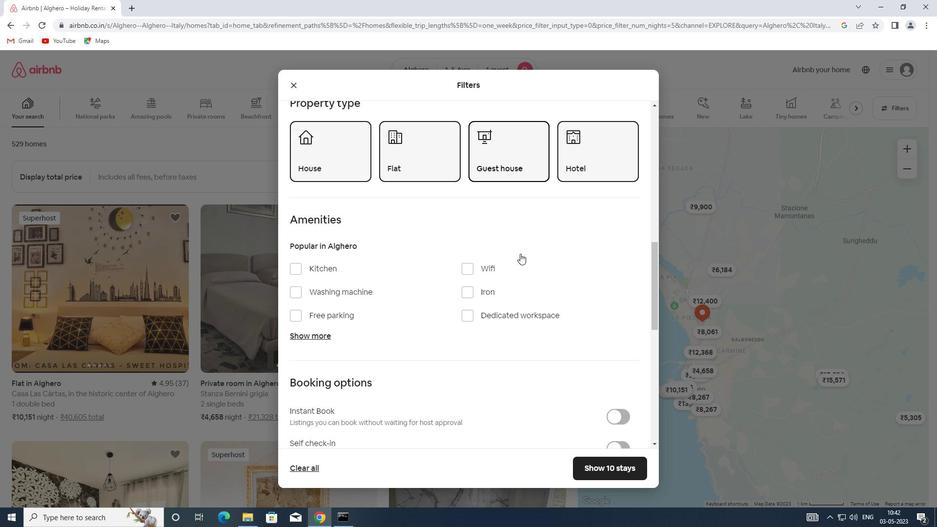 
Action: Mouse scrolled (519, 252) with delta (0, 0)
Screenshot: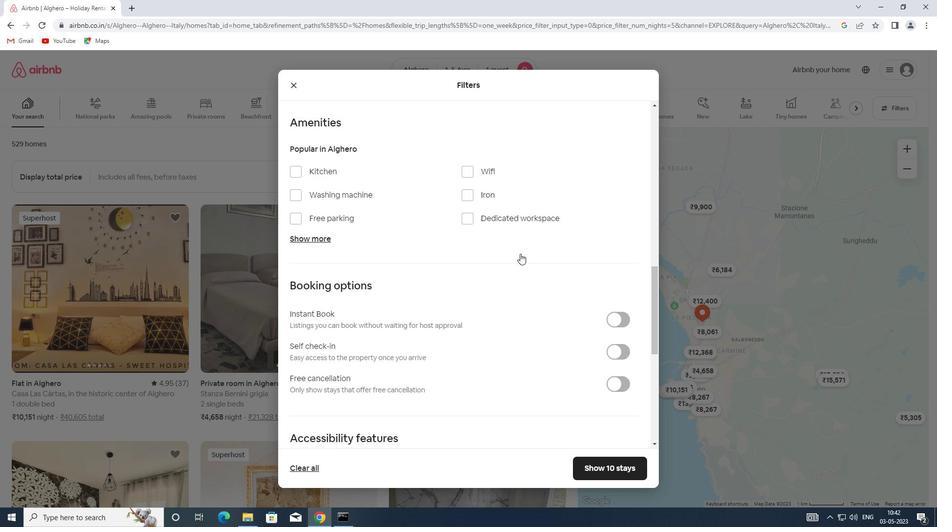 
Action: Mouse moved to (519, 252)
Screenshot: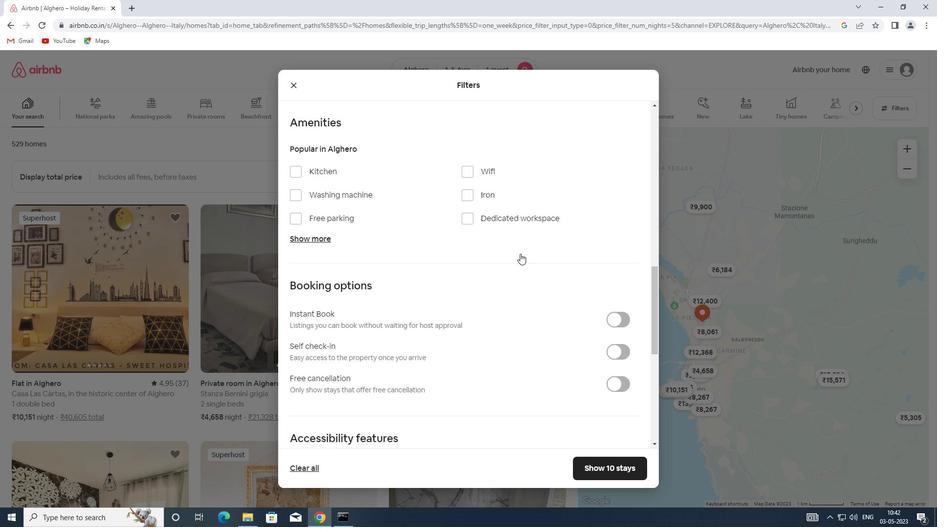 
Action: Mouse scrolled (519, 252) with delta (0, 0)
Screenshot: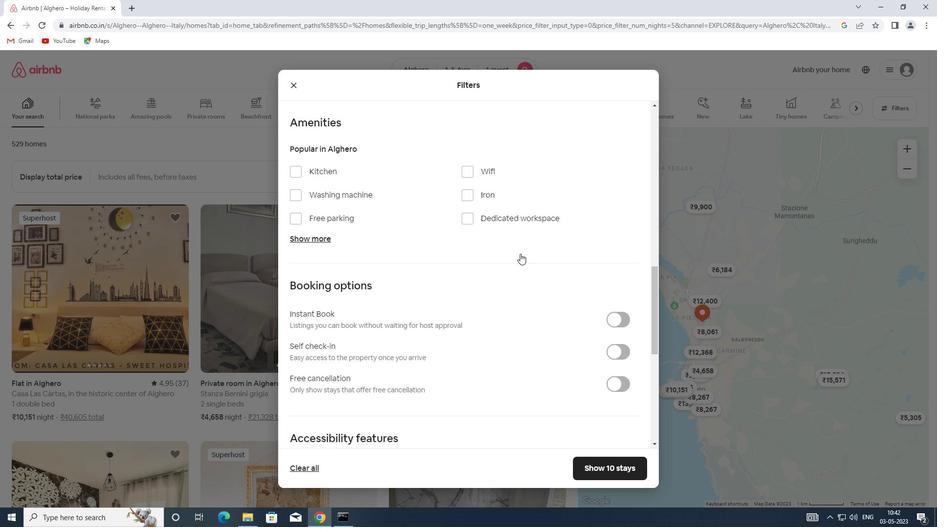 
Action: Mouse scrolled (519, 252) with delta (0, 0)
Screenshot: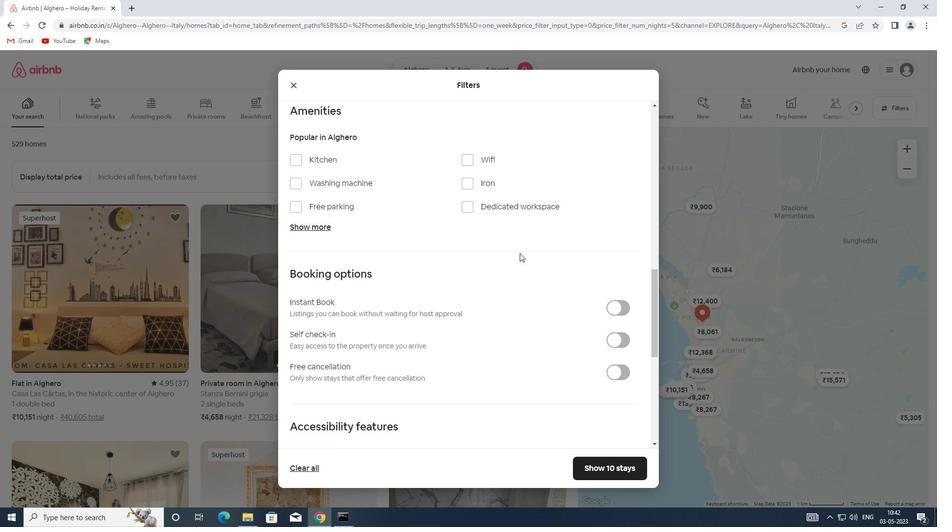 
Action: Mouse moved to (461, 227)
Screenshot: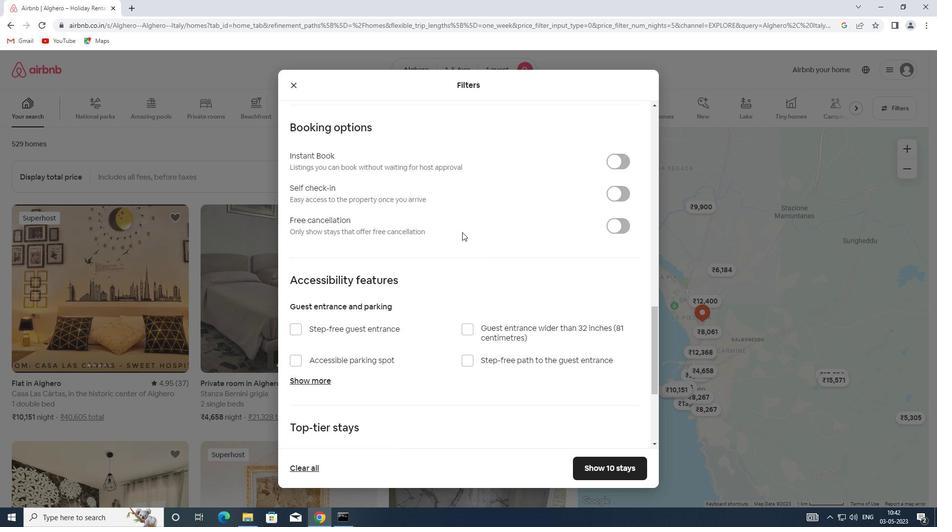 
Action: Mouse scrolled (461, 227) with delta (0, 0)
Screenshot: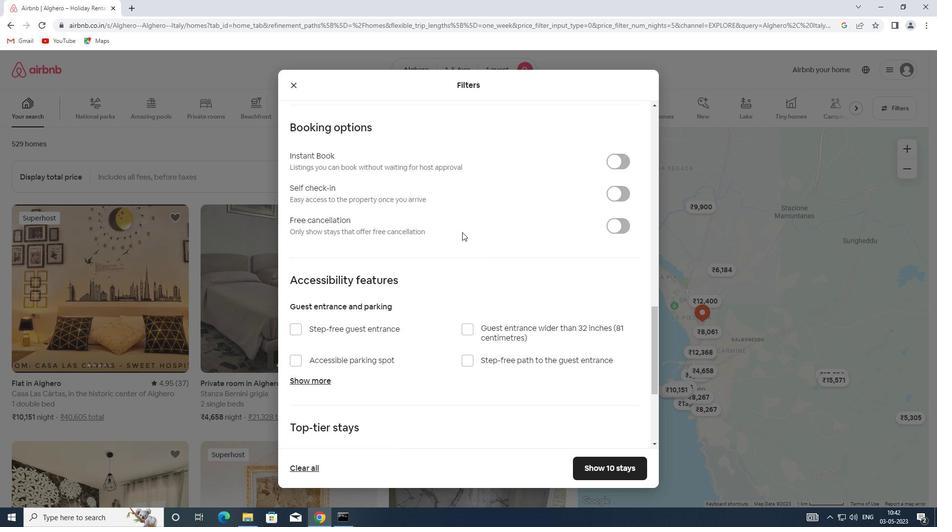 
Action: Mouse scrolled (461, 227) with delta (0, 0)
Screenshot: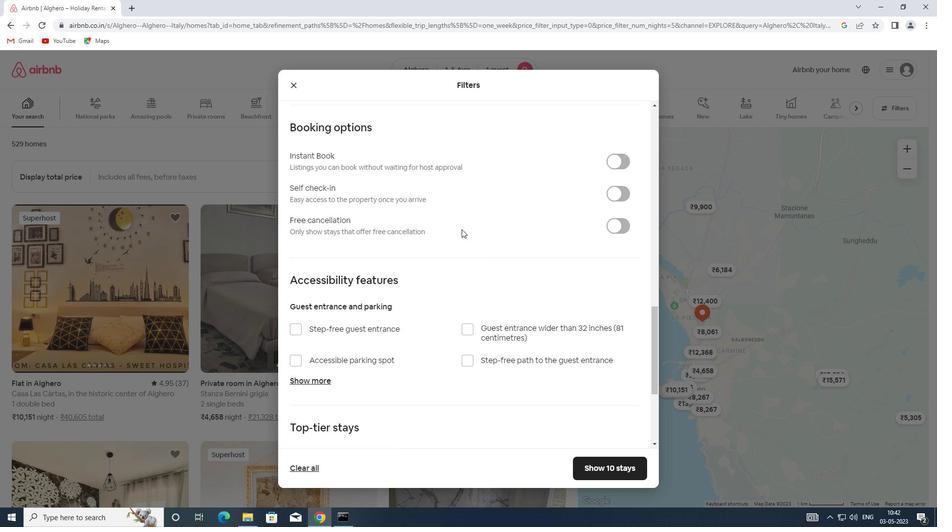 
Action: Mouse scrolled (461, 228) with delta (0, 0)
Screenshot: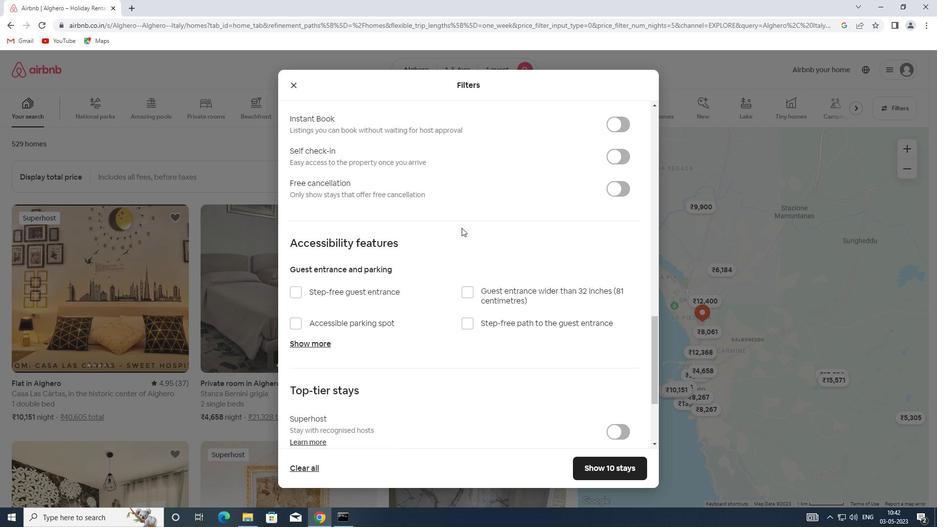 
Action: Mouse scrolled (461, 228) with delta (0, 0)
Screenshot: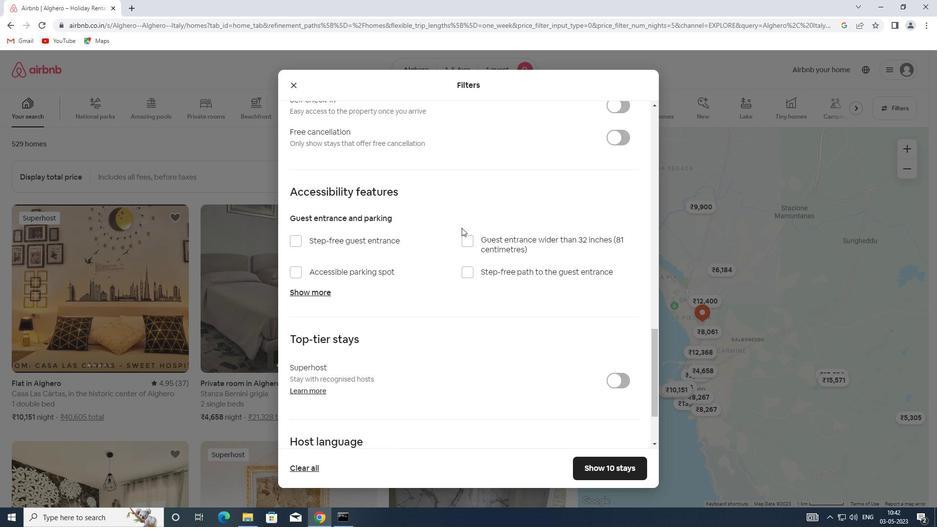 
Action: Mouse scrolled (461, 228) with delta (0, 0)
Screenshot: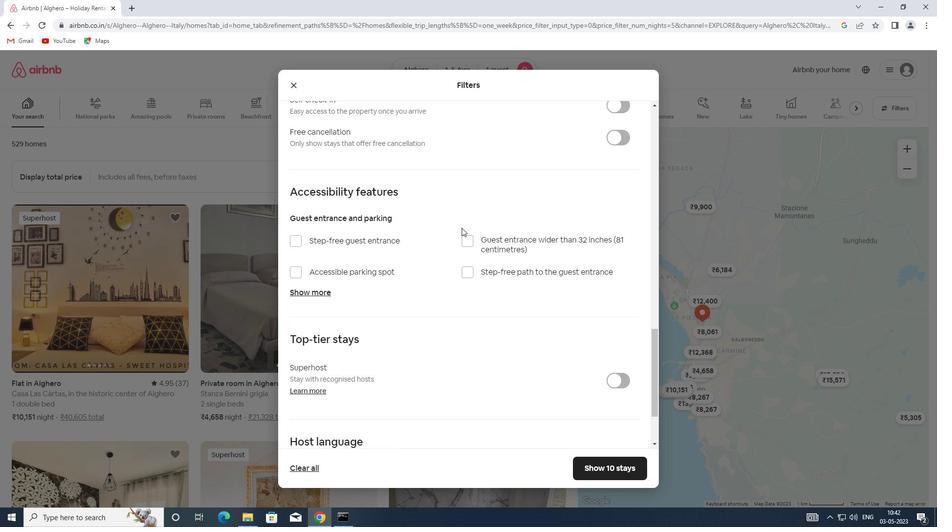 
Action: Mouse scrolled (461, 228) with delta (0, 0)
Screenshot: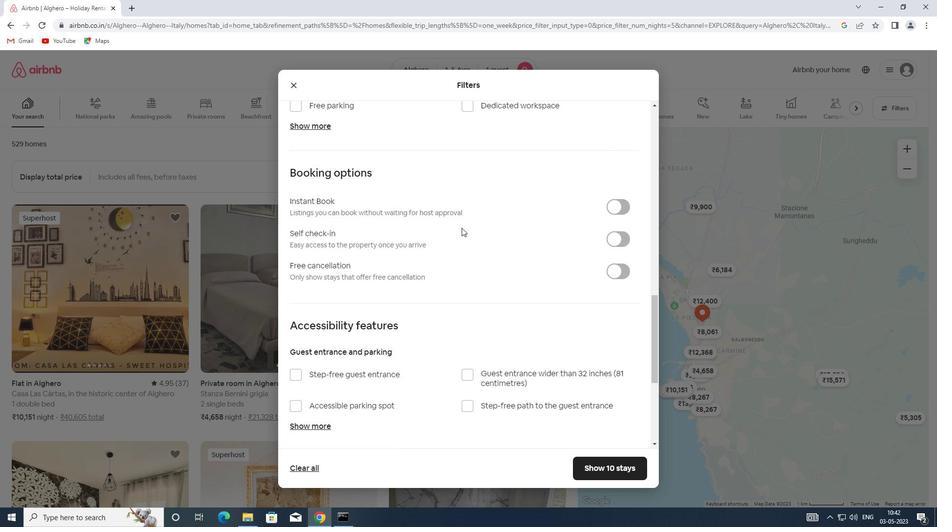 
Action: Mouse scrolled (461, 228) with delta (0, 0)
Screenshot: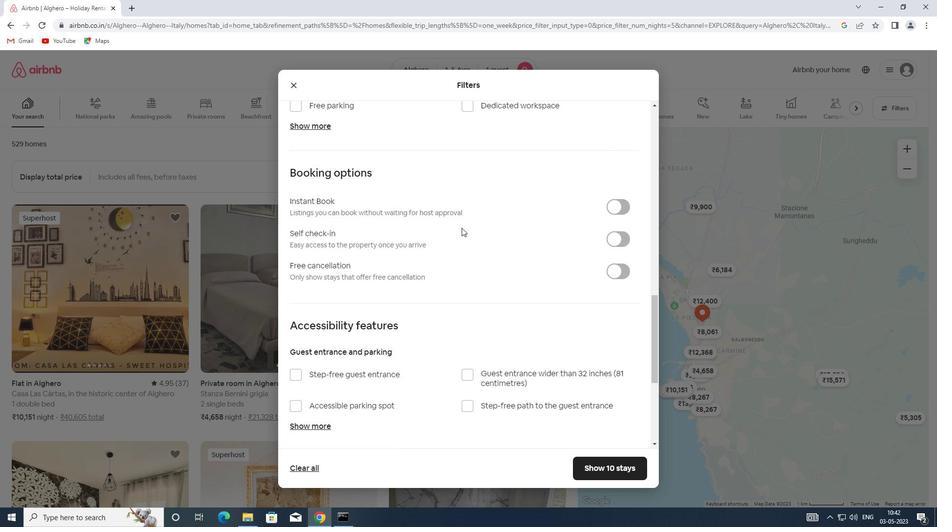 
Action: Mouse scrolled (461, 228) with delta (0, 0)
Screenshot: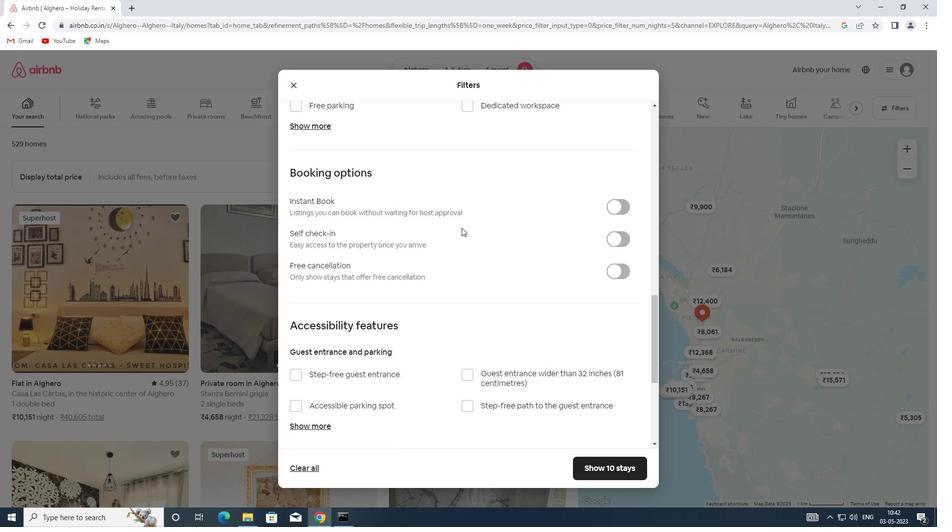 
Action: Mouse scrolled (461, 228) with delta (0, 0)
Screenshot: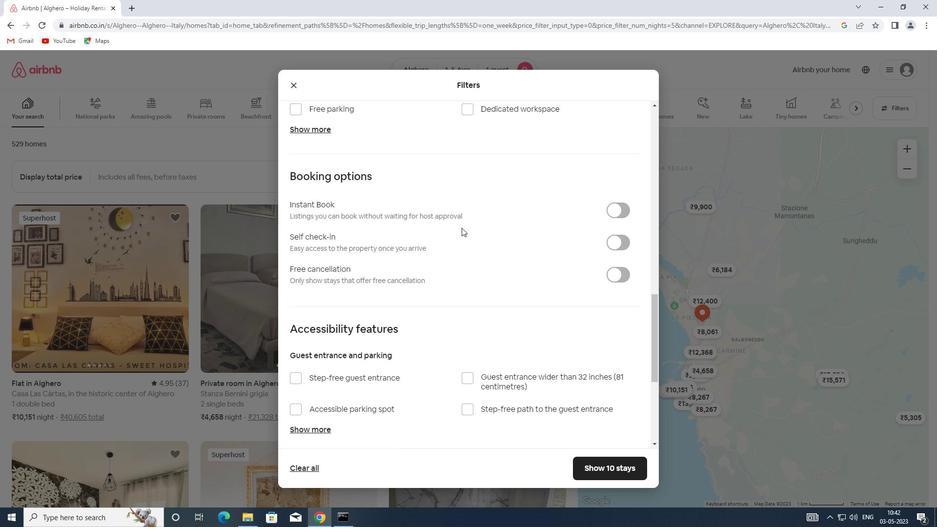 
Action: Mouse scrolled (461, 228) with delta (0, 0)
Screenshot: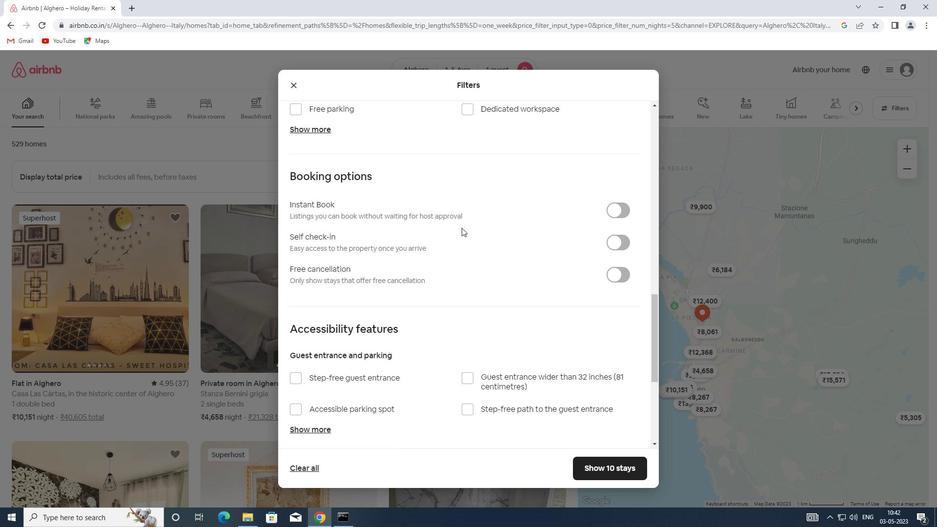 
Action: Mouse moved to (488, 304)
Screenshot: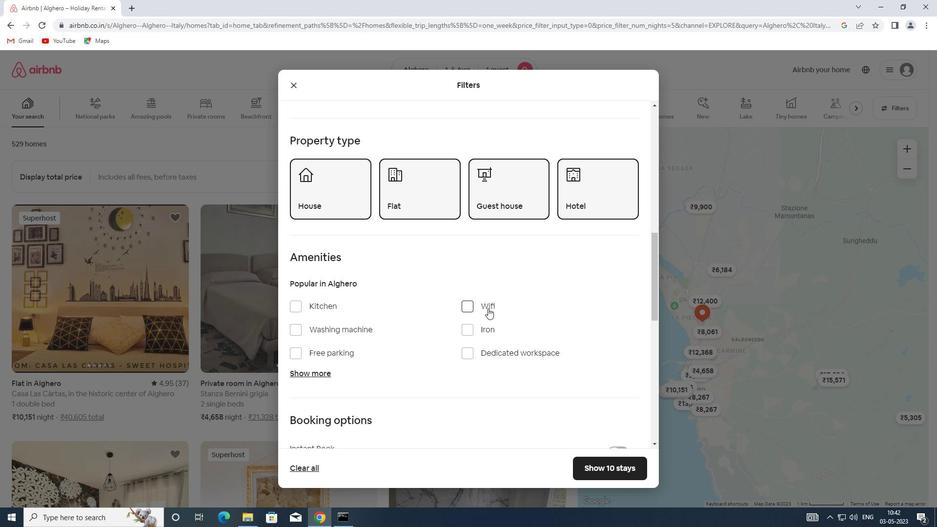 
Action: Mouse pressed left at (488, 304)
Screenshot: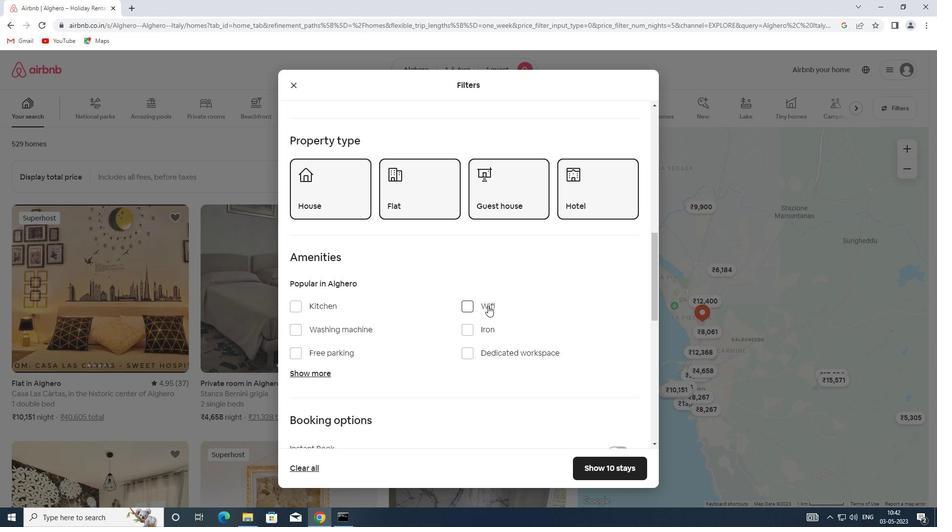 
Action: Mouse moved to (288, 370)
Screenshot: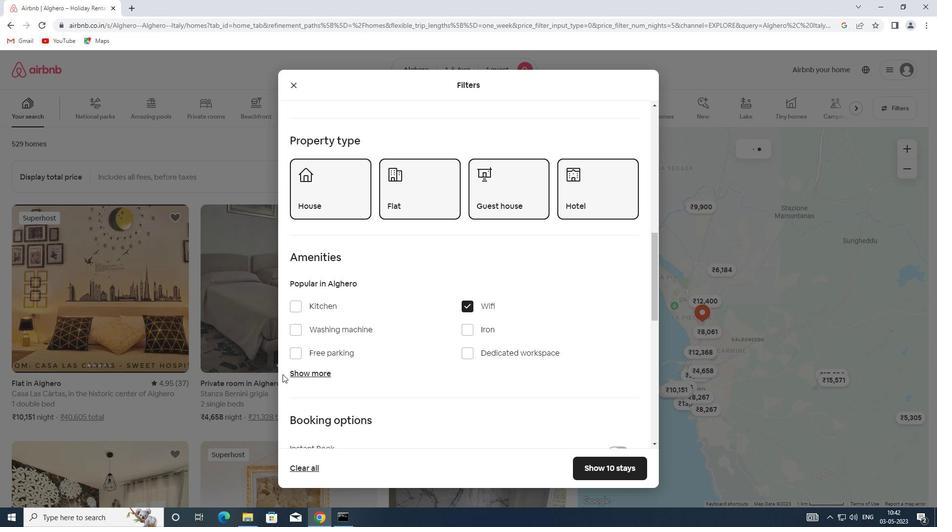 
Action: Mouse pressed left at (288, 370)
Screenshot: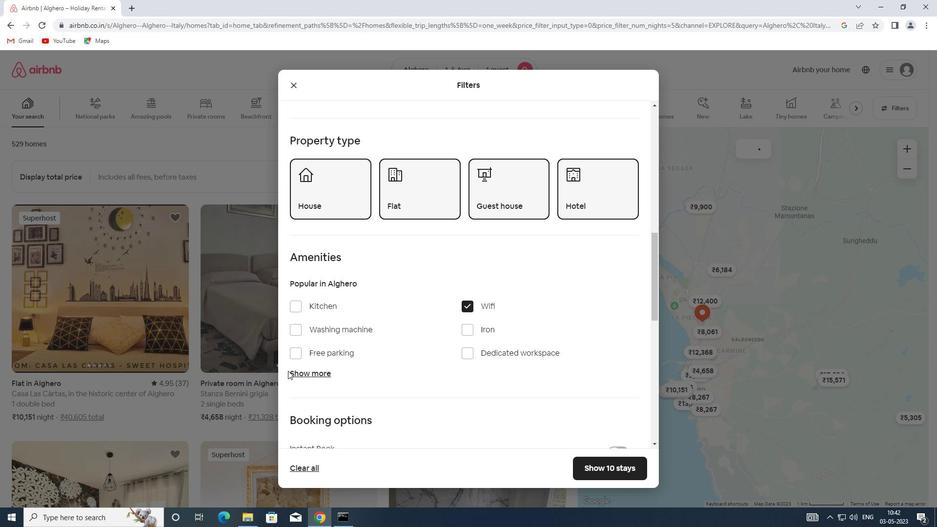 
Action: Mouse moved to (307, 332)
Screenshot: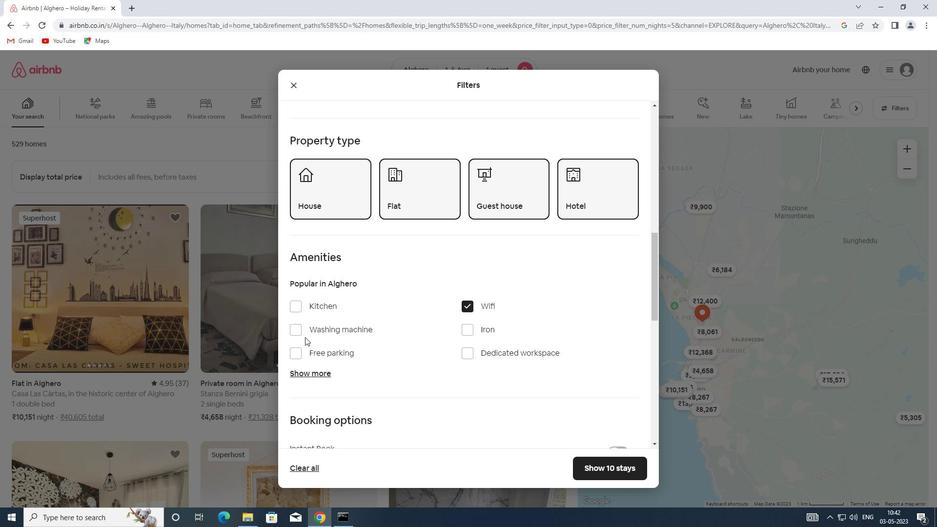 
Action: Mouse pressed left at (307, 332)
Screenshot: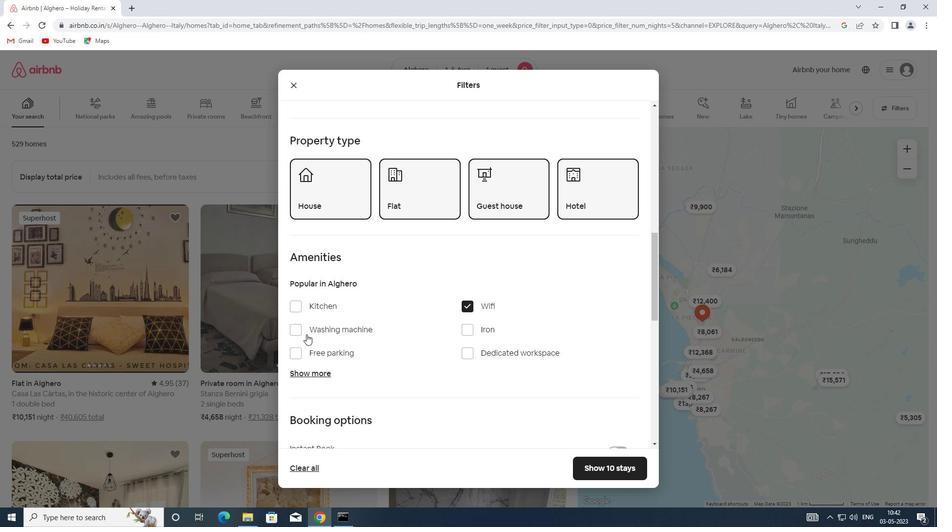 
Action: Mouse scrolled (307, 331) with delta (0, 0)
Screenshot: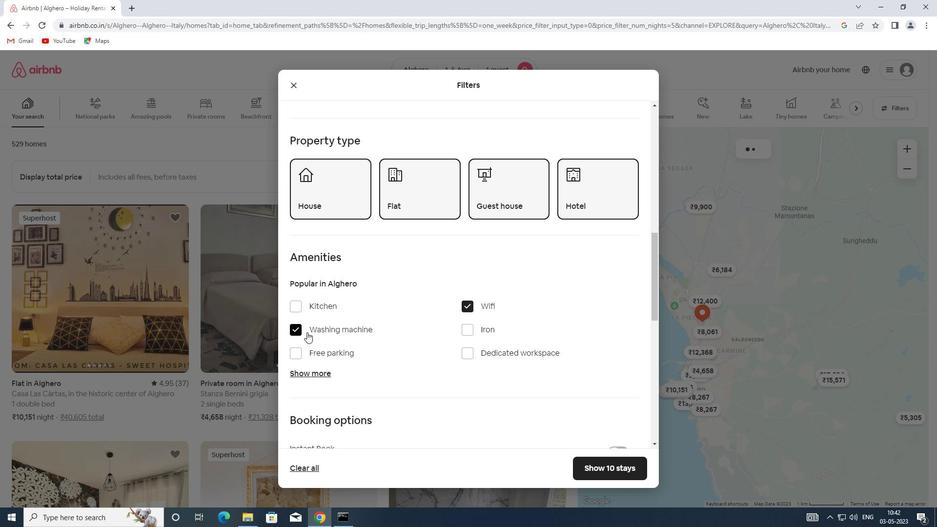
Action: Mouse scrolled (307, 331) with delta (0, 0)
Screenshot: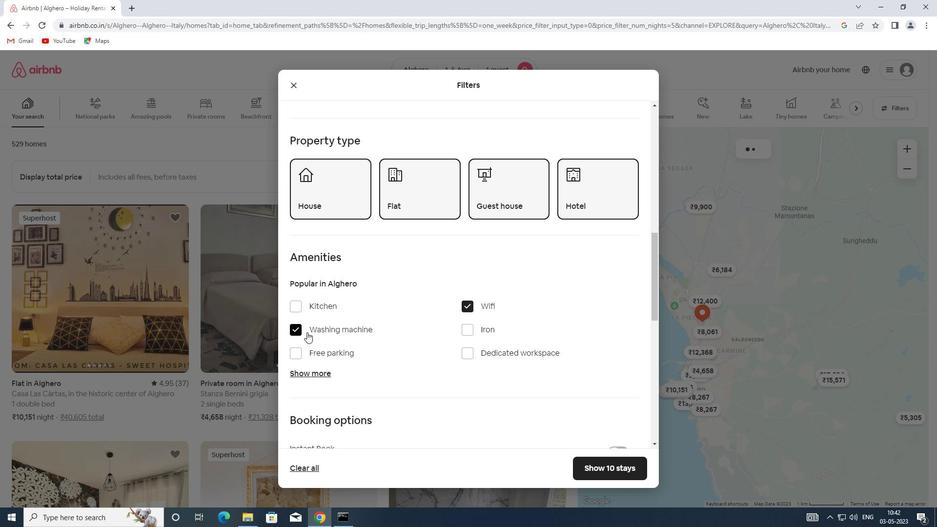 
Action: Mouse scrolled (307, 331) with delta (0, 0)
Screenshot: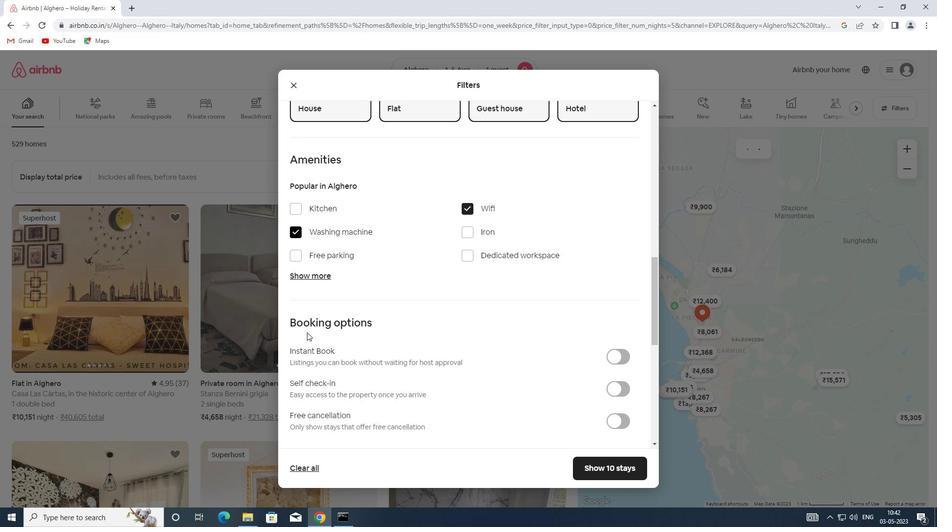 
Action: Mouse scrolled (307, 331) with delta (0, 0)
Screenshot: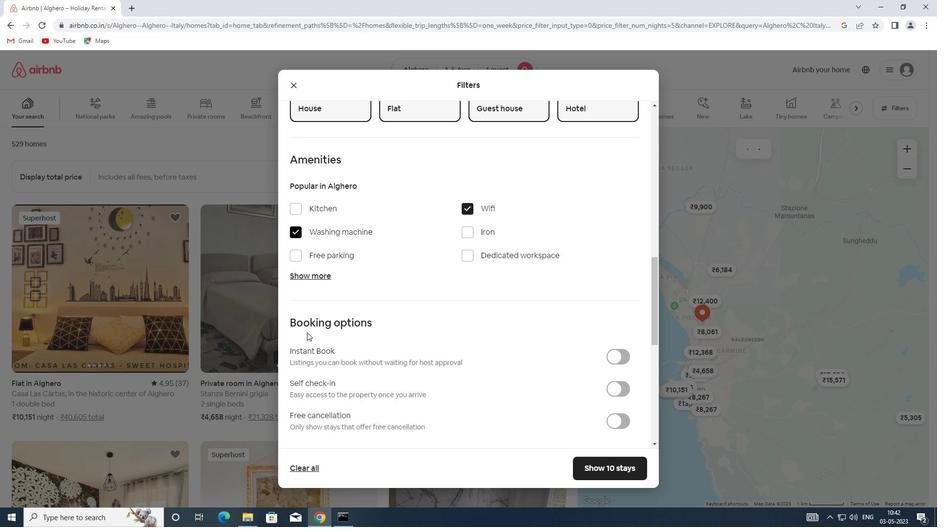 
Action: Mouse scrolled (307, 331) with delta (0, 0)
Screenshot: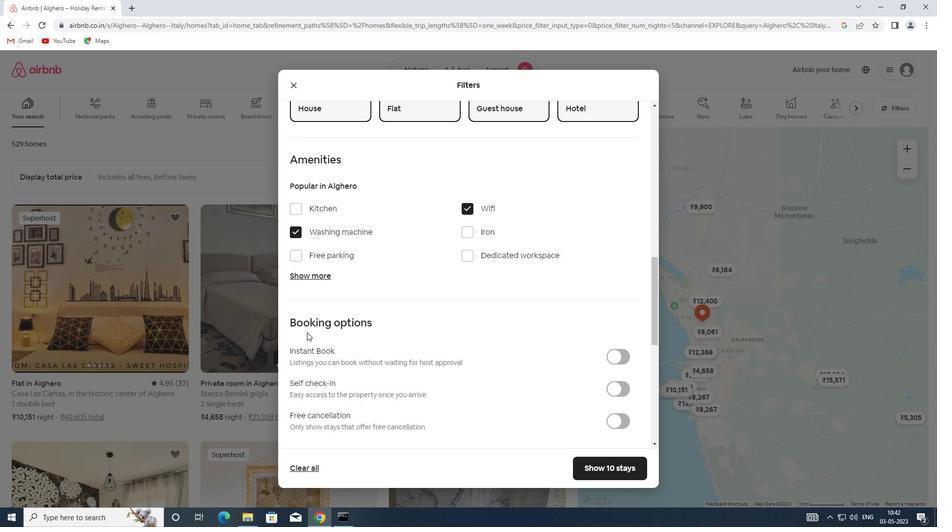 
Action: Mouse scrolled (307, 331) with delta (0, 0)
Screenshot: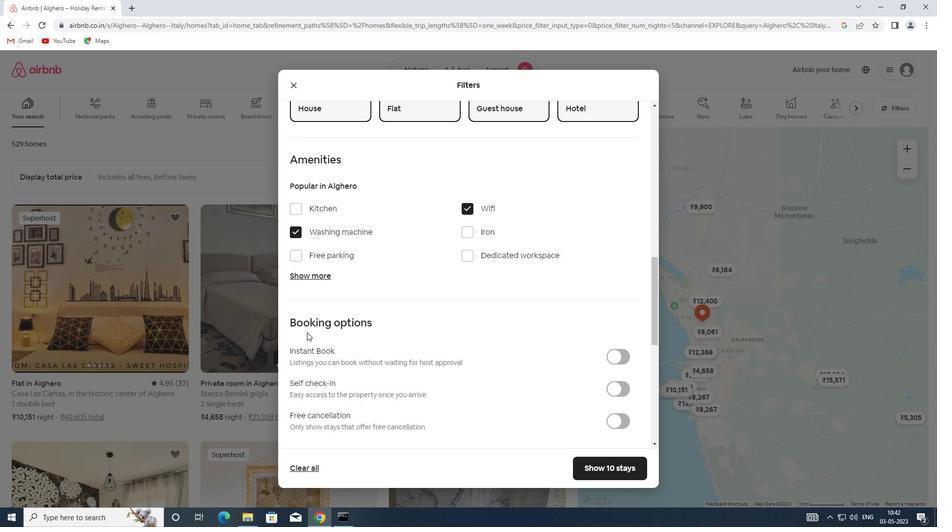 
Action: Mouse moved to (630, 197)
Screenshot: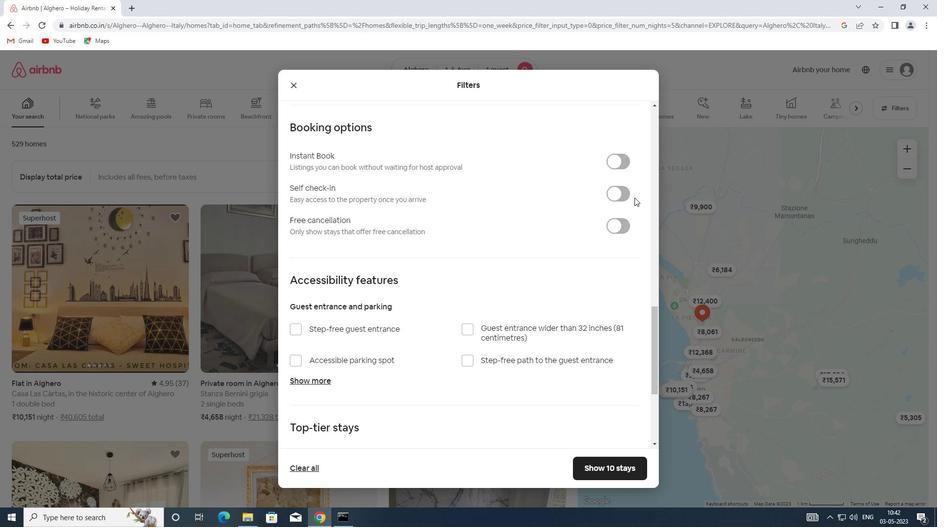 
Action: Mouse pressed left at (630, 197)
Screenshot: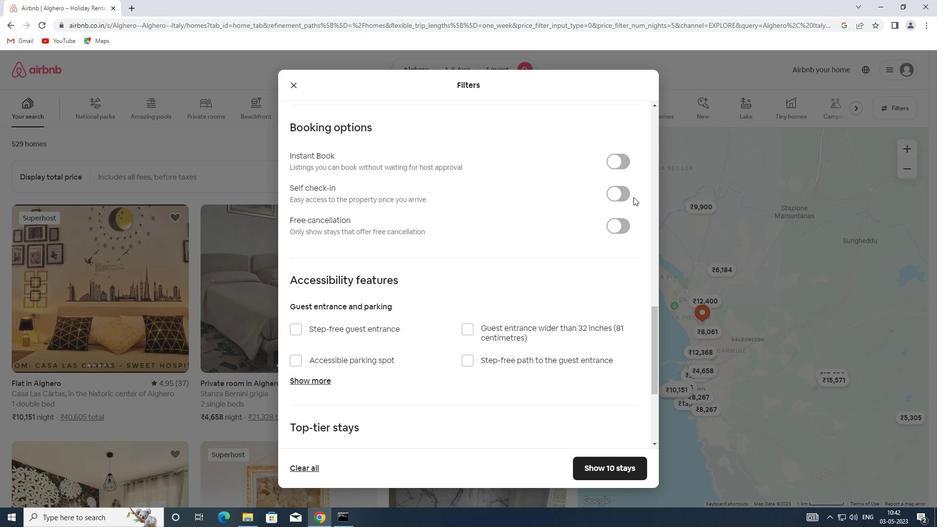 
Action: Mouse moved to (609, 193)
Screenshot: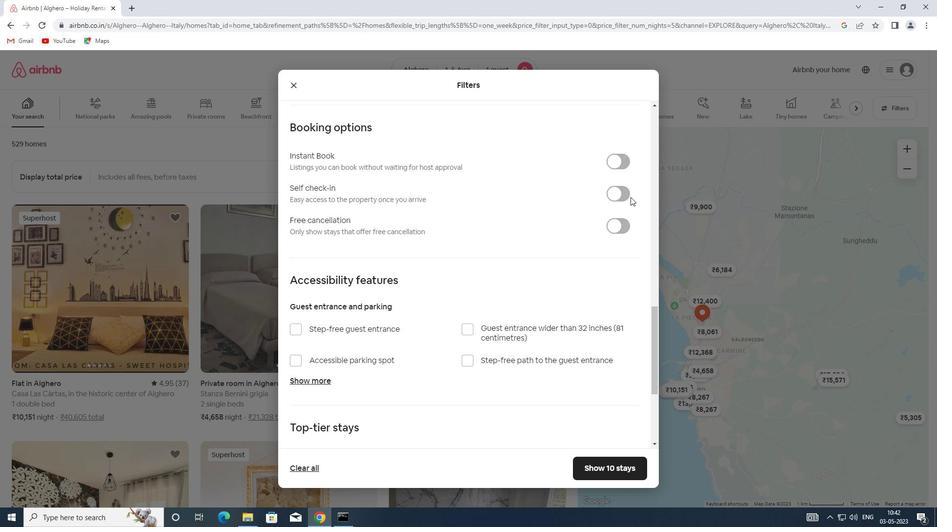 
Action: Mouse pressed left at (609, 193)
Screenshot: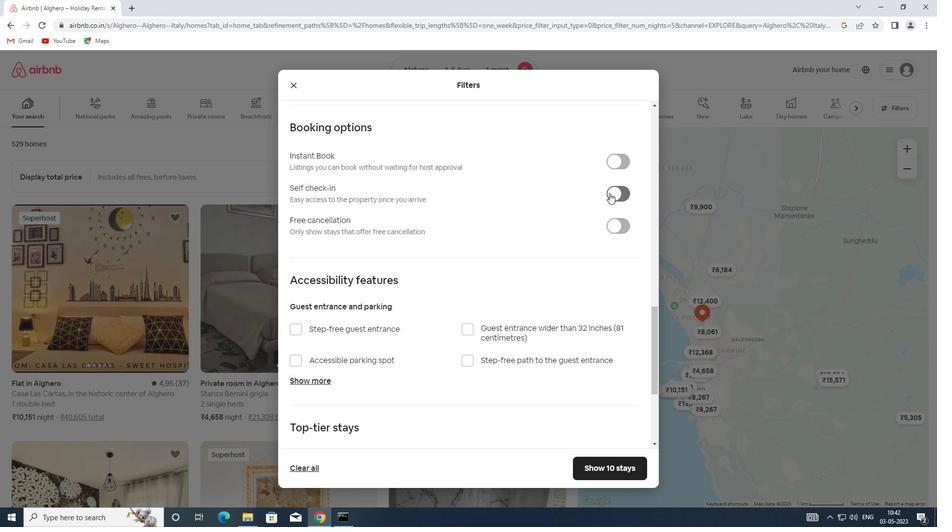 
Action: Mouse moved to (474, 268)
Screenshot: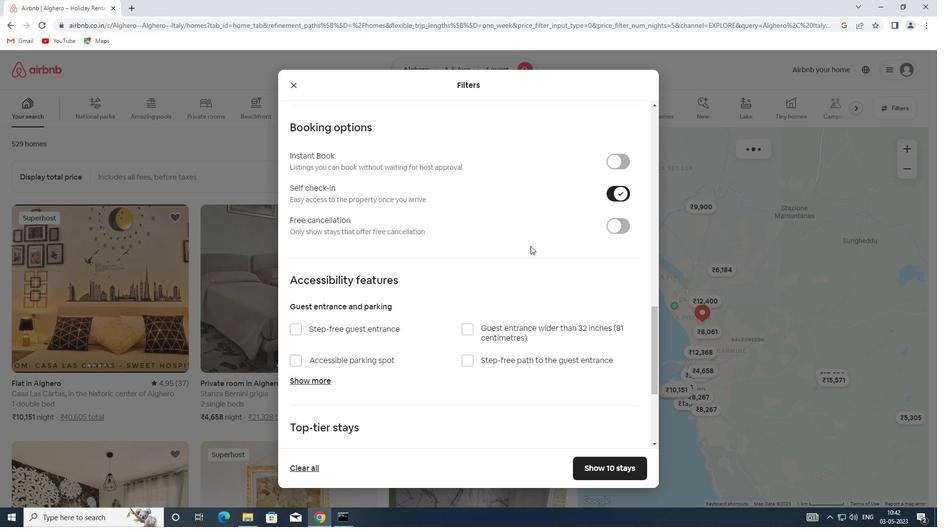 
Action: Mouse scrolled (474, 268) with delta (0, 0)
Screenshot: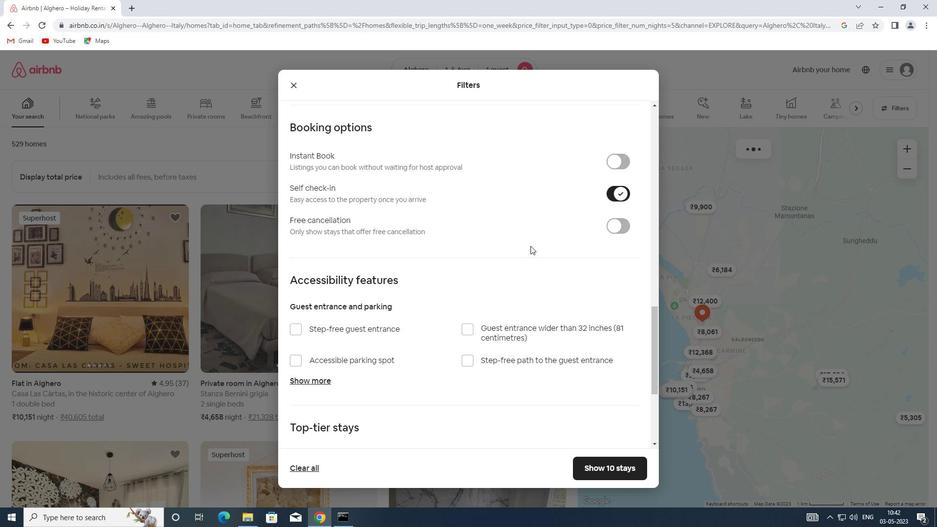 
Action: Mouse scrolled (474, 268) with delta (0, 0)
Screenshot: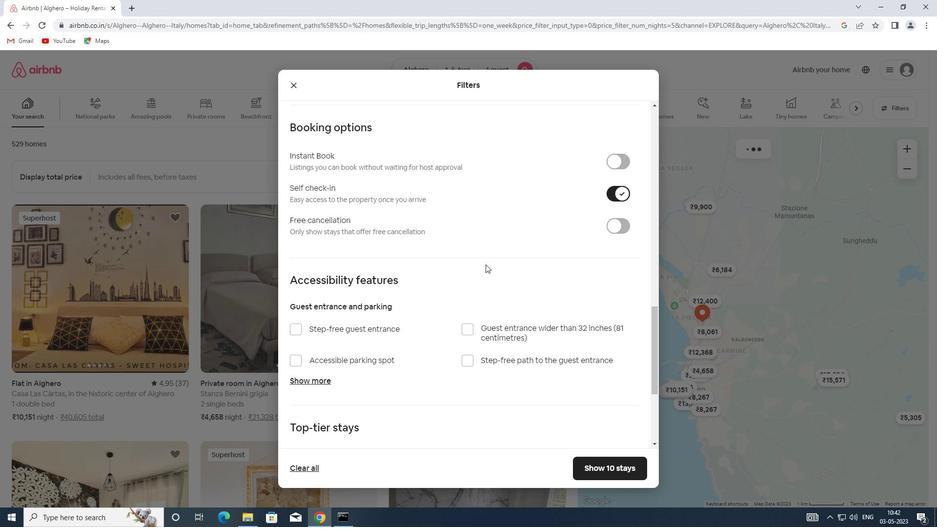 
Action: Mouse moved to (473, 269)
Screenshot: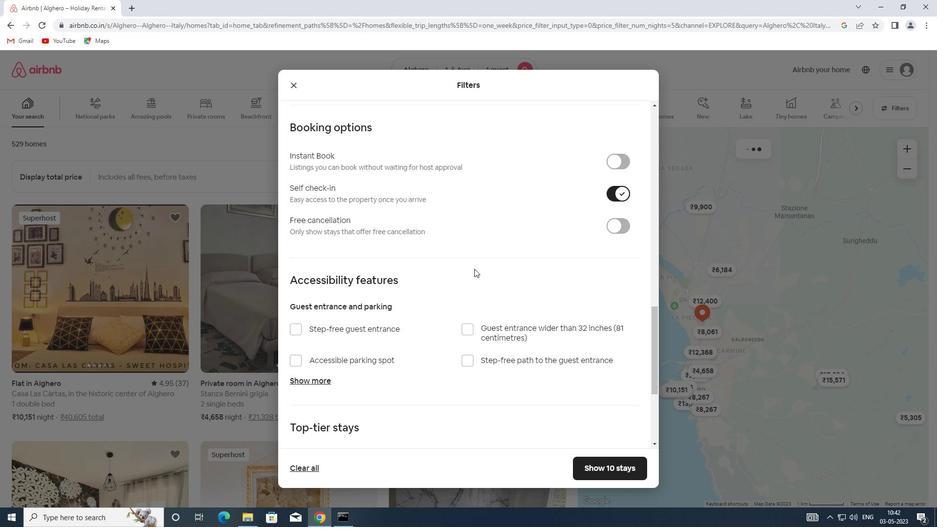 
Action: Mouse scrolled (473, 269) with delta (0, 0)
Screenshot: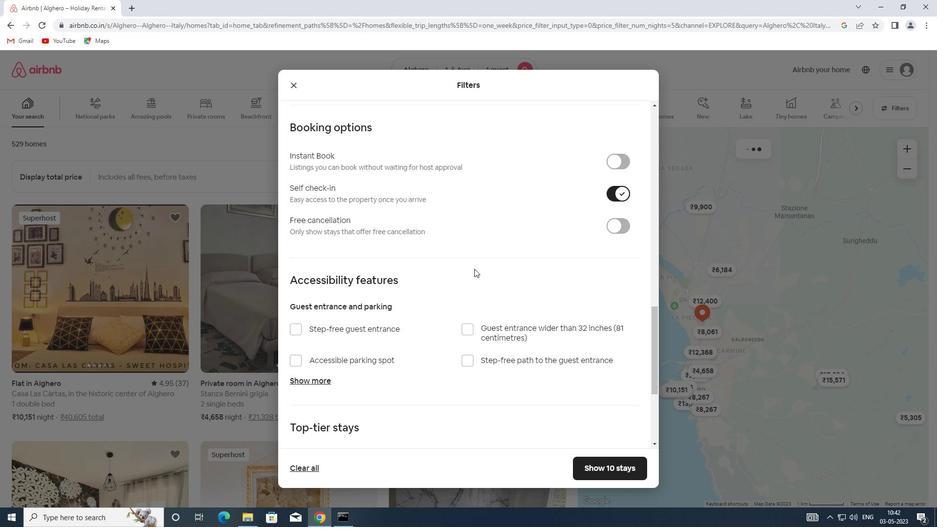 
Action: Mouse moved to (466, 277)
Screenshot: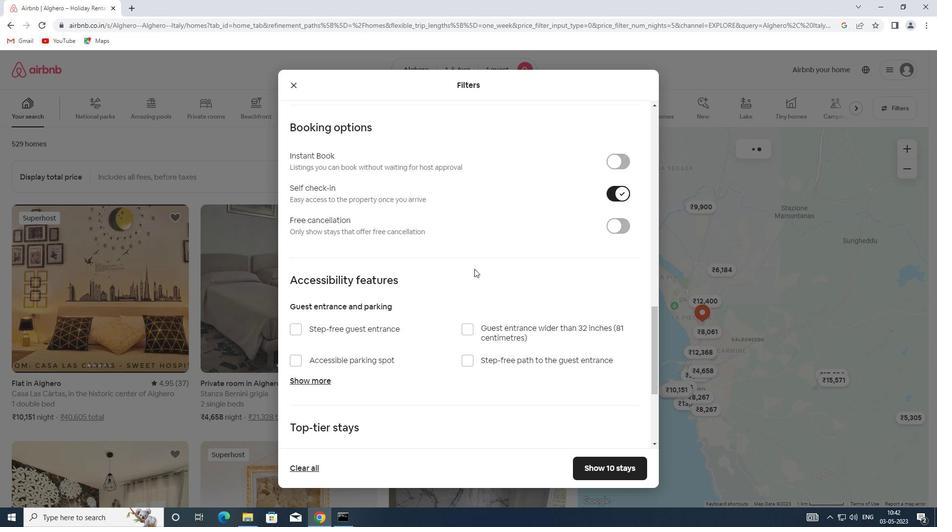 
Action: Mouse scrolled (466, 277) with delta (0, 0)
Screenshot: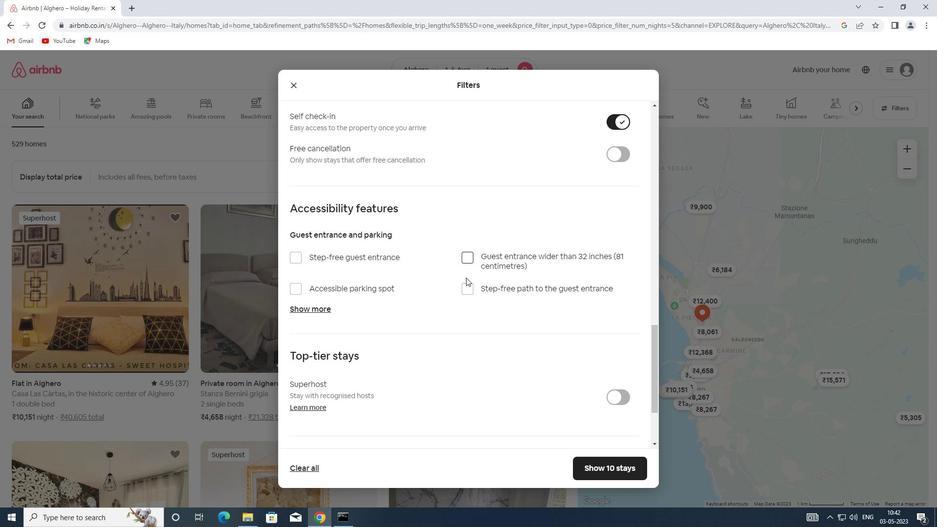 
Action: Mouse scrolled (466, 277) with delta (0, 0)
Screenshot: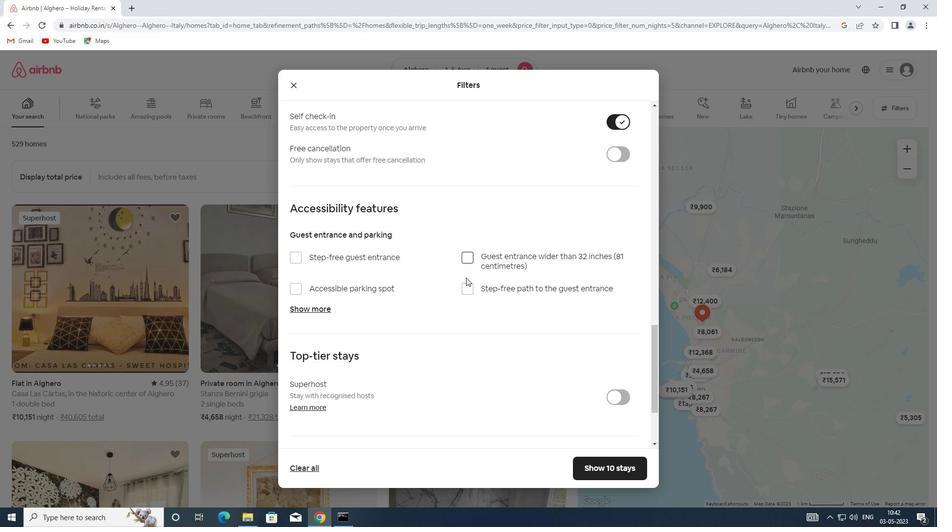 
Action: Mouse scrolled (466, 277) with delta (0, 0)
Screenshot: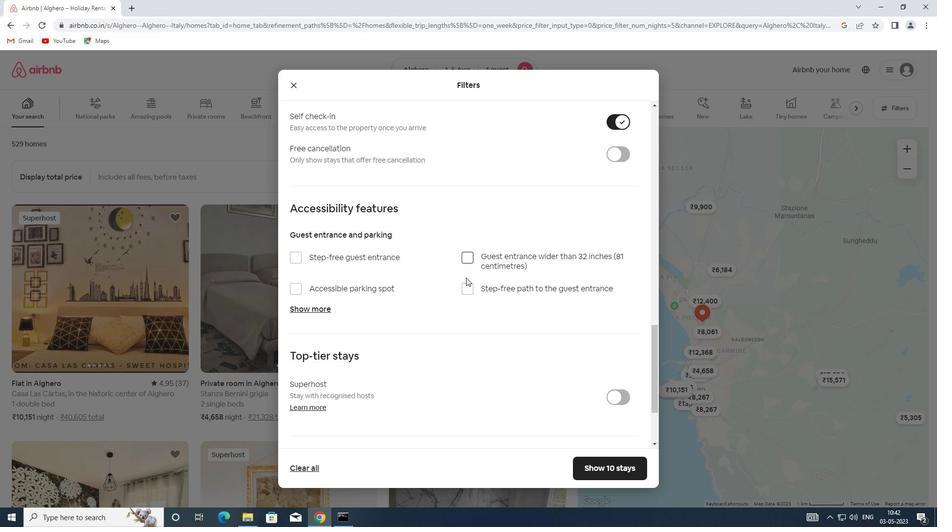 
Action: Mouse scrolled (466, 277) with delta (0, 0)
Screenshot: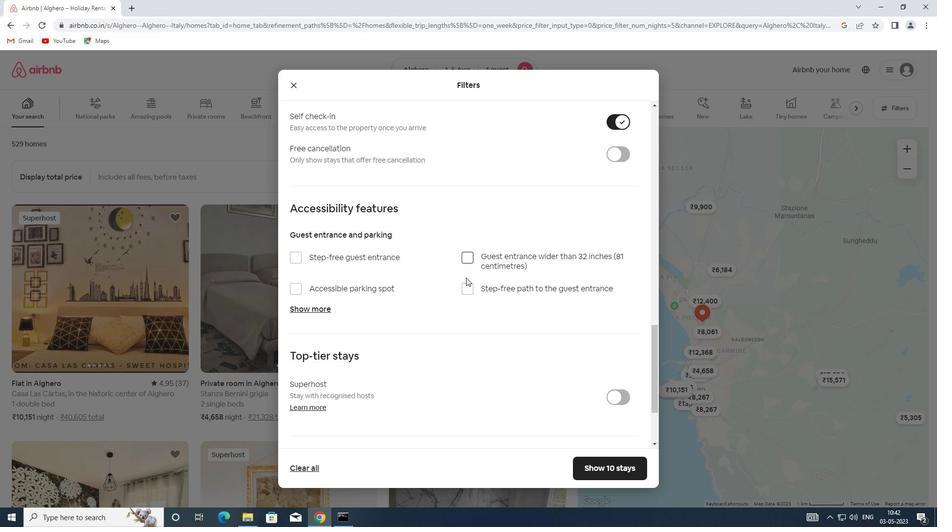 
Action: Mouse scrolled (466, 277) with delta (0, 0)
Screenshot: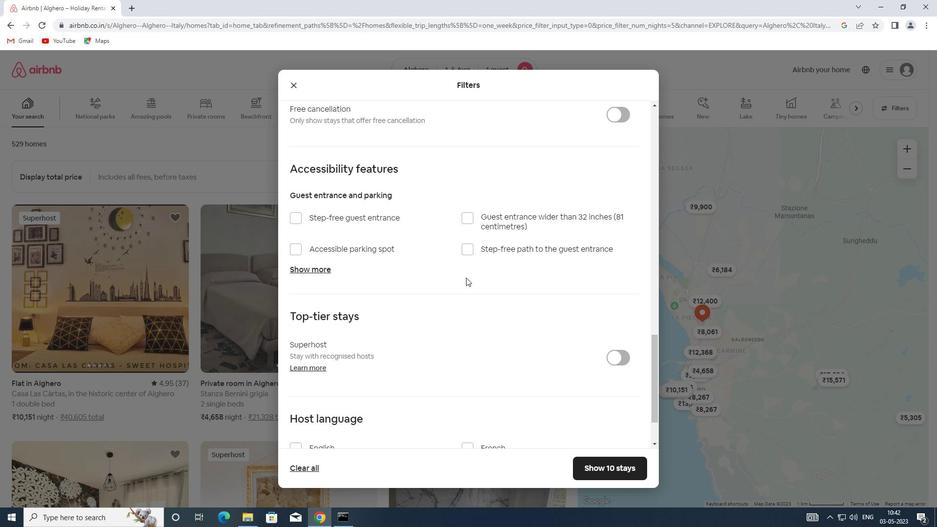 
Action: Mouse moved to (313, 381)
Screenshot: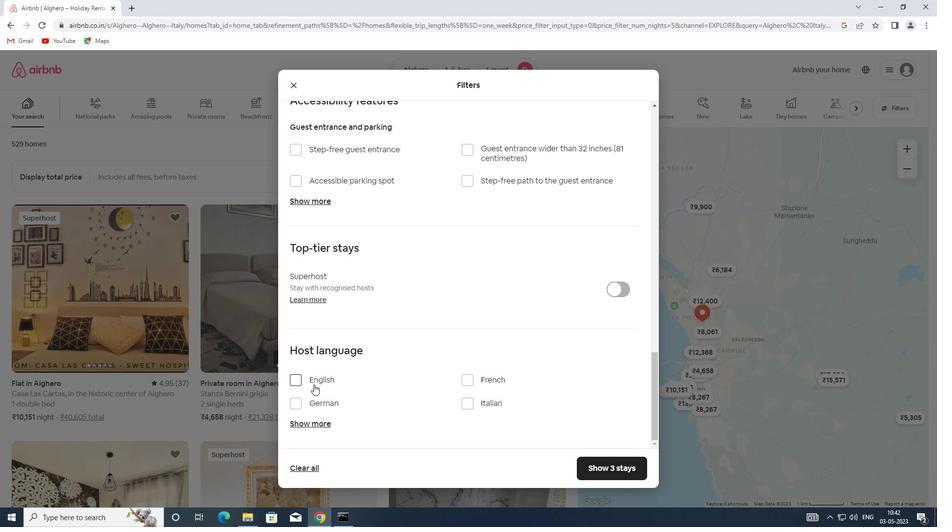 
Action: Mouse pressed left at (313, 381)
Screenshot: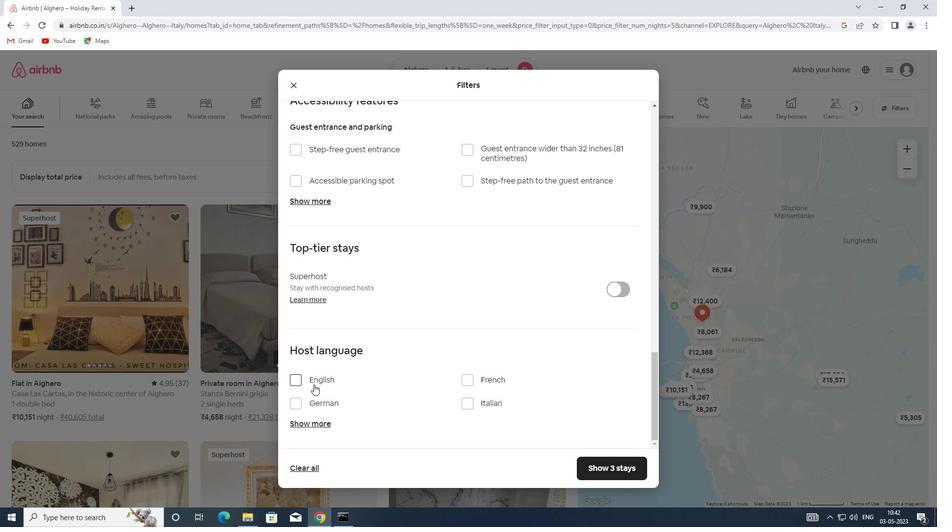 
Action: Mouse moved to (602, 465)
Screenshot: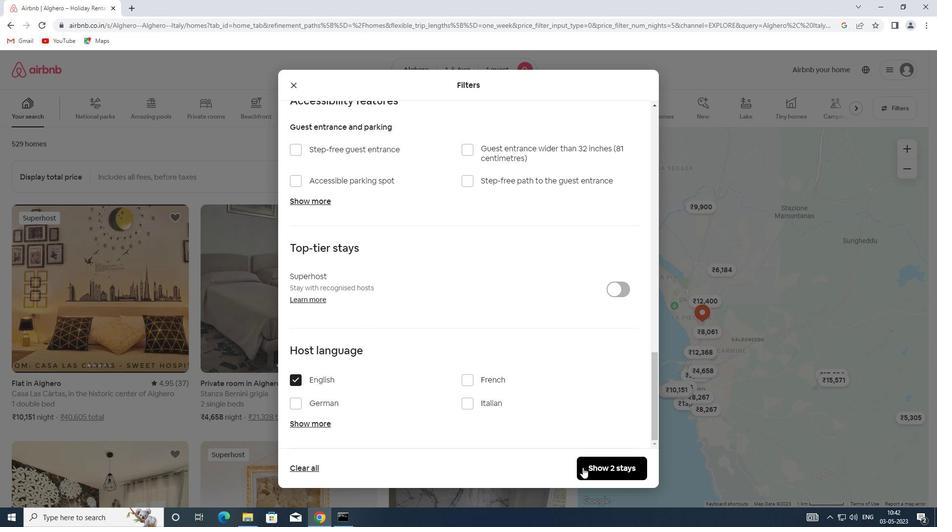 
Action: Mouse pressed left at (602, 465)
Screenshot: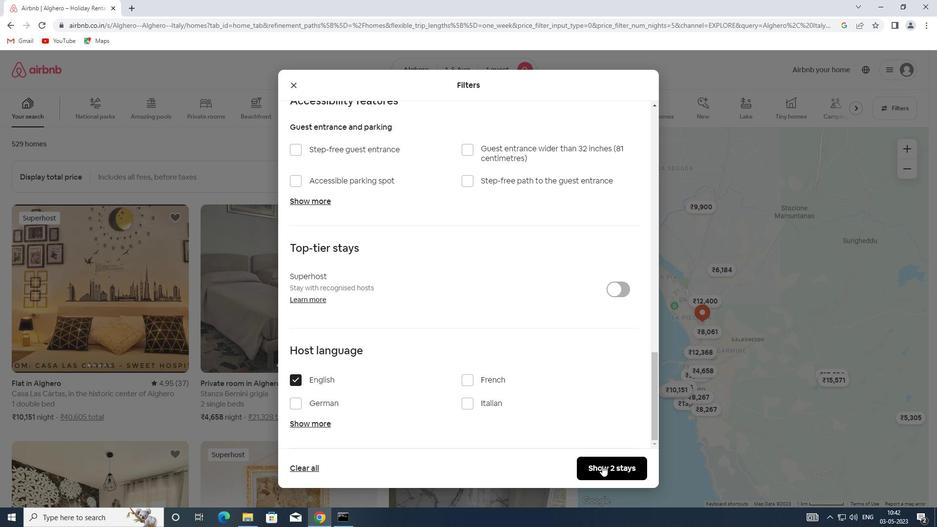 
Action: Mouse moved to (602, 465)
Screenshot: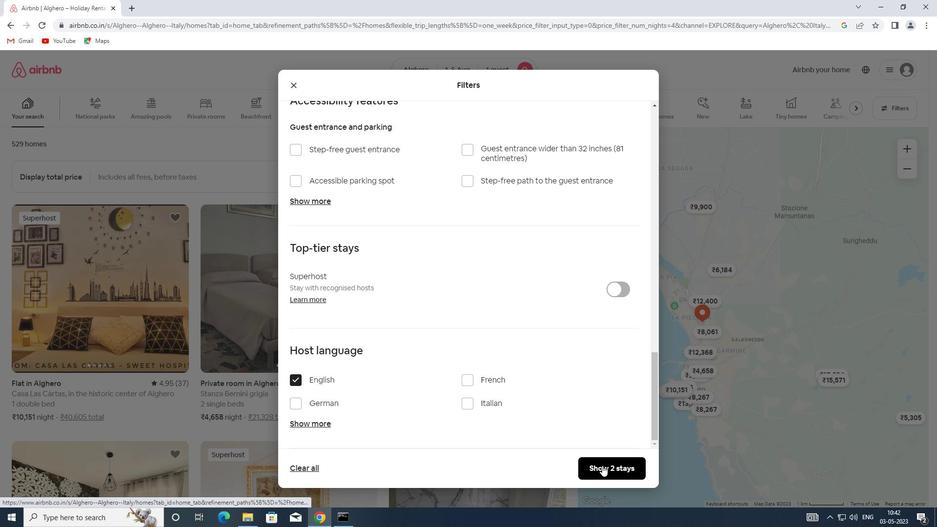 
